 Task: Look for space in Champaign, United States from 24th August, 2023 to 10th September, 2023 for 6 adults, 2 children in price range Rs.12000 to Rs.15000. Place can be entire place or shared room with 6 bedrooms having 6 beds and 6 bathrooms. Property type can be house, flat, guest house. Amenities needed are: wifi, TV, free parkinig on premises, gym, breakfast. Booking option can be shelf check-in. Required host language is English.
Action: Mouse moved to (436, 86)
Screenshot: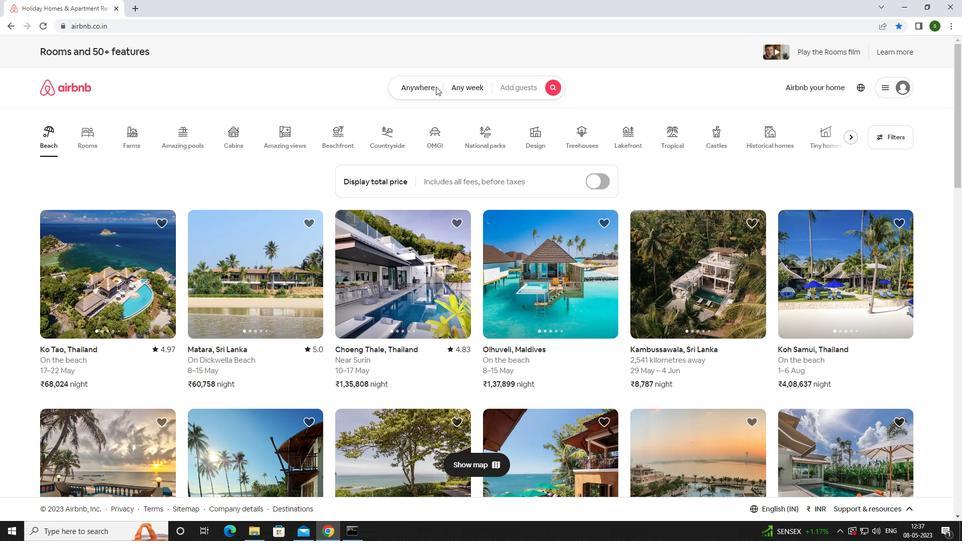 
Action: Mouse pressed left at (436, 86)
Screenshot: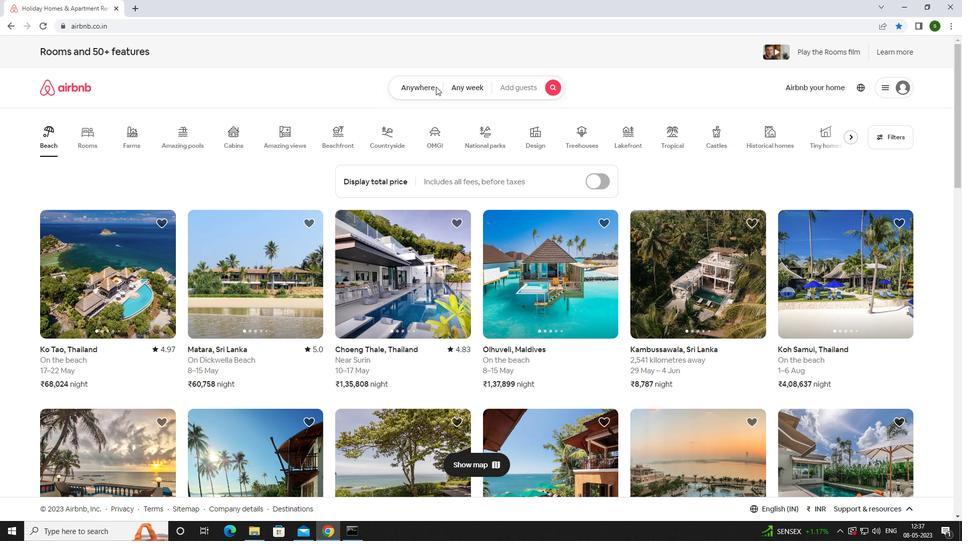 
Action: Mouse moved to (333, 125)
Screenshot: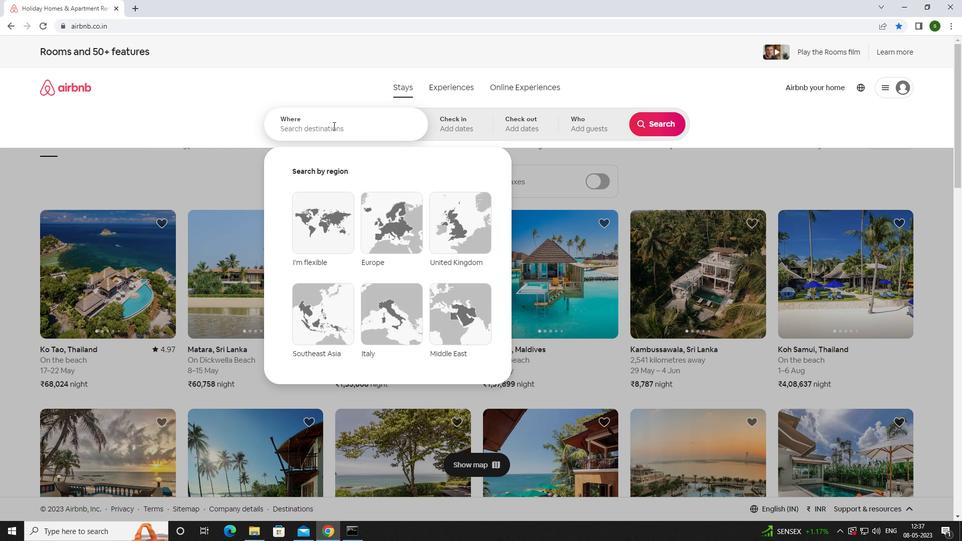 
Action: Mouse pressed left at (333, 125)
Screenshot: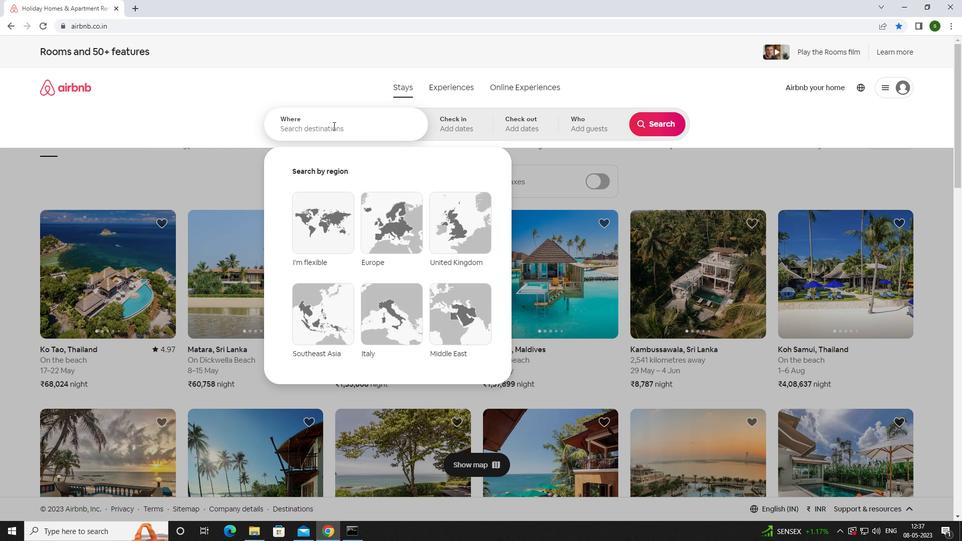 
Action: Key pressed <Key.caps_lock>c<Key.caps_lock>hampaign,<Key.space><Key.caps_lock>u<Key.caps_lock>nited<Key.space><Key.caps_lock>s<Key.caps_lock>tates<Key.enter>
Screenshot: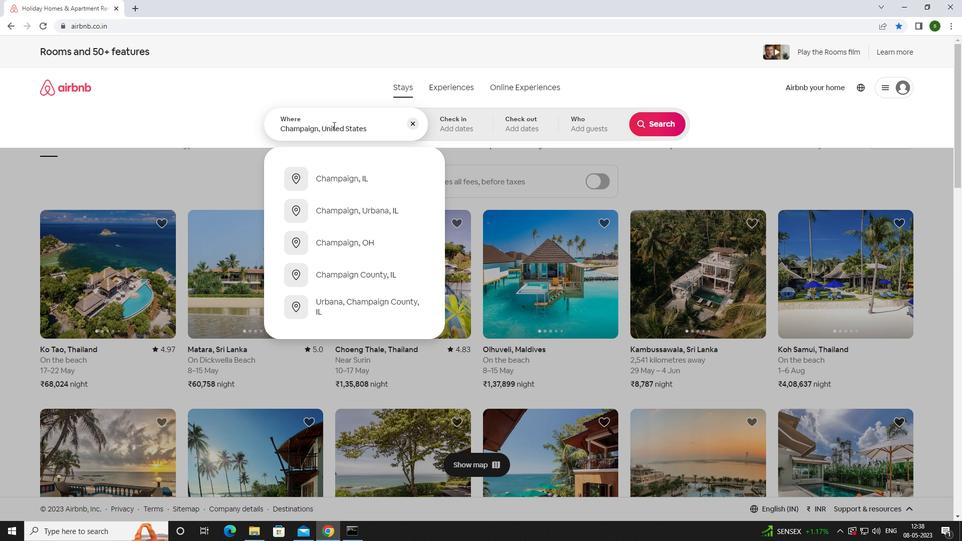 
Action: Mouse moved to (652, 206)
Screenshot: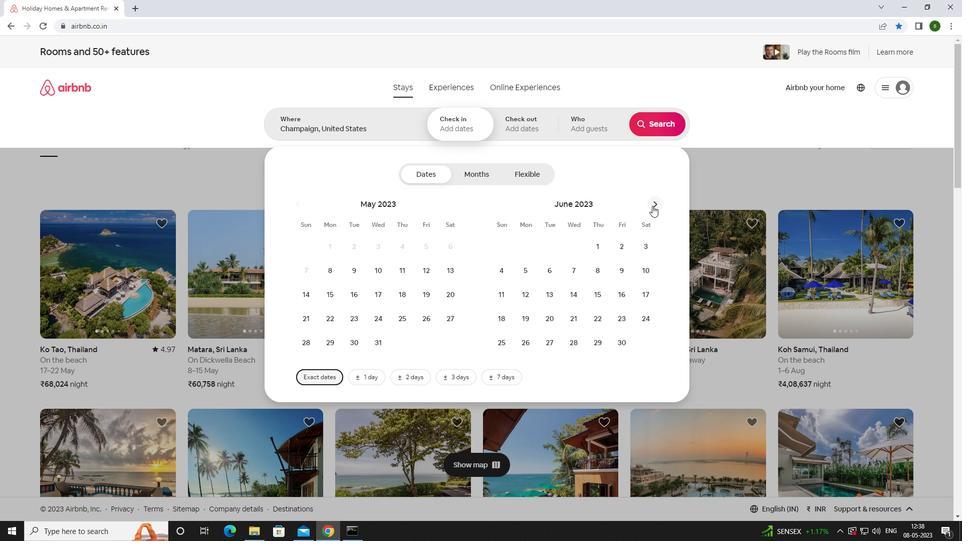 
Action: Mouse pressed left at (652, 206)
Screenshot: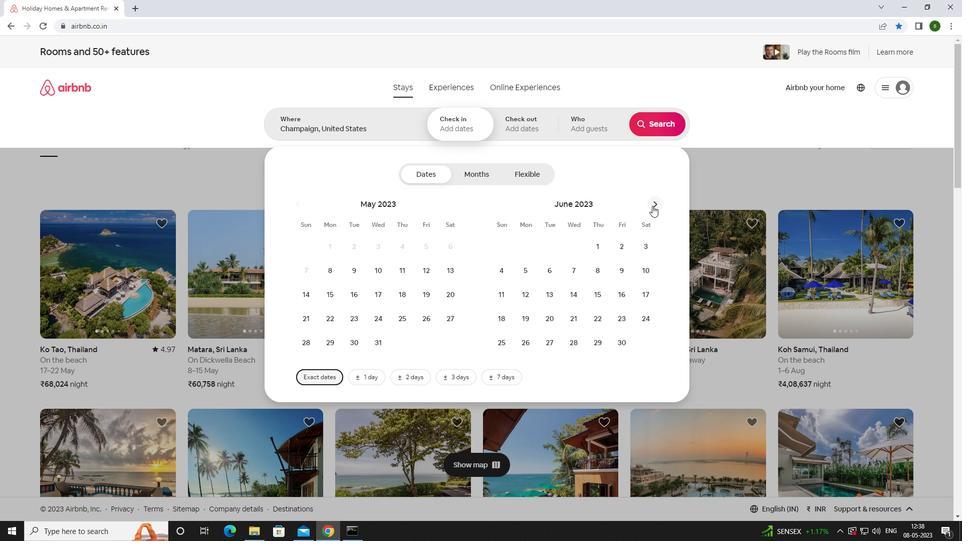 
Action: Mouse pressed left at (652, 206)
Screenshot: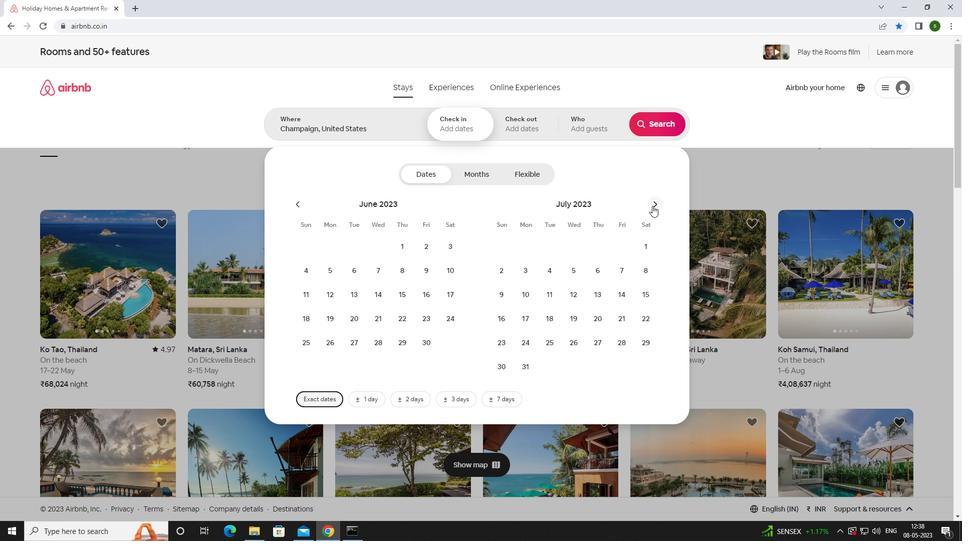 
Action: Mouse moved to (602, 321)
Screenshot: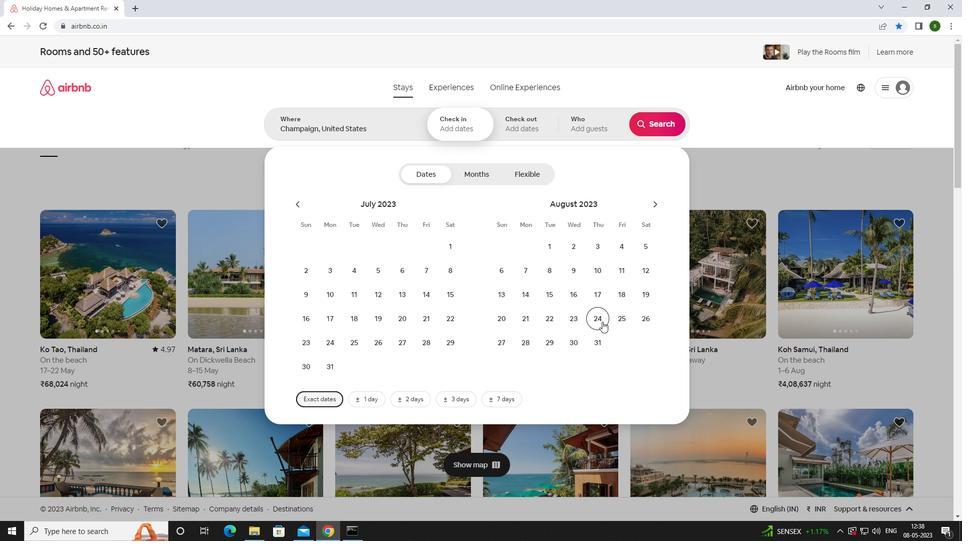 
Action: Mouse pressed left at (602, 321)
Screenshot: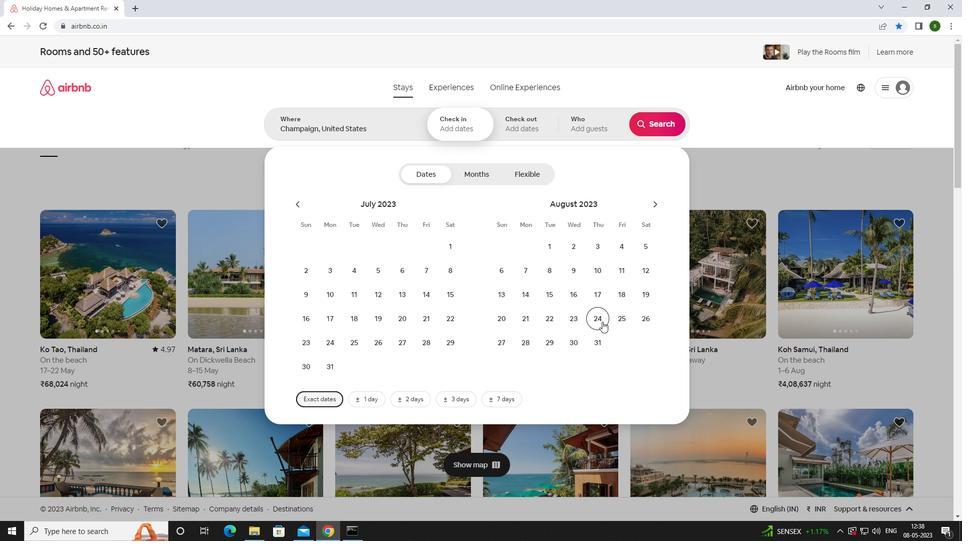 
Action: Mouse moved to (654, 197)
Screenshot: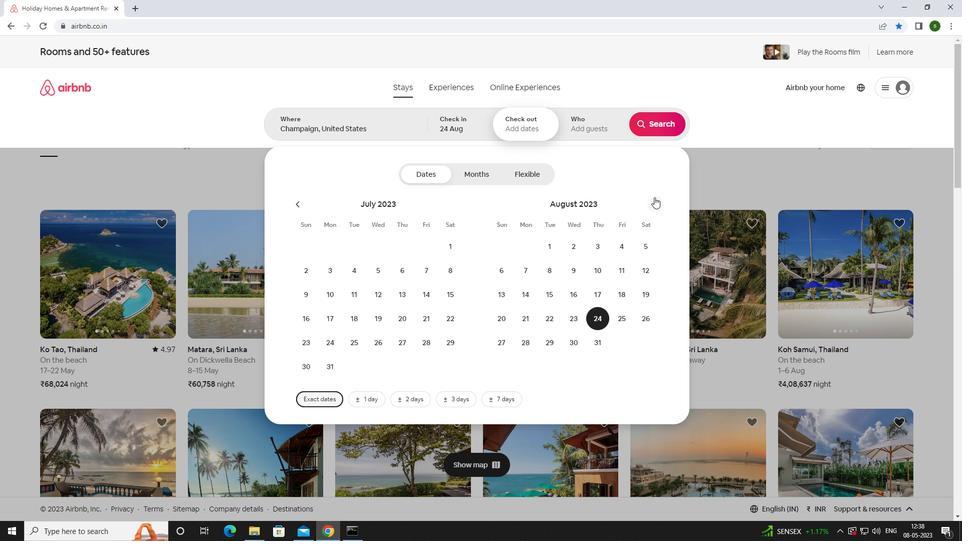 
Action: Mouse pressed left at (654, 197)
Screenshot: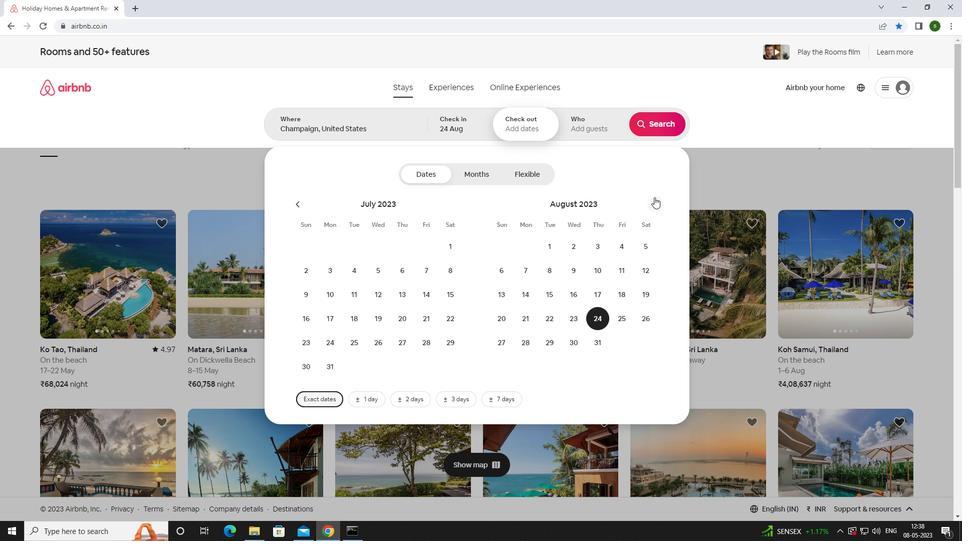 
Action: Mouse moved to (494, 297)
Screenshot: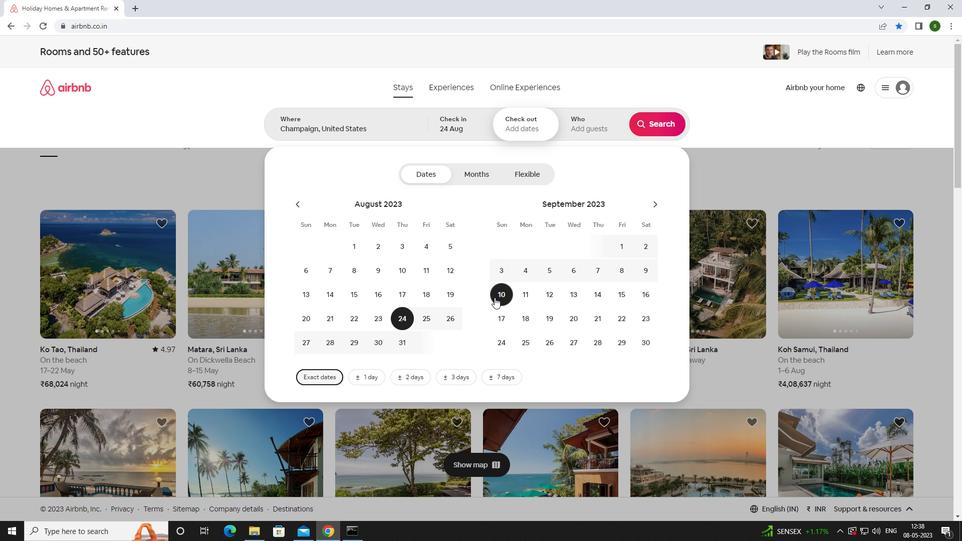 
Action: Mouse pressed left at (494, 297)
Screenshot: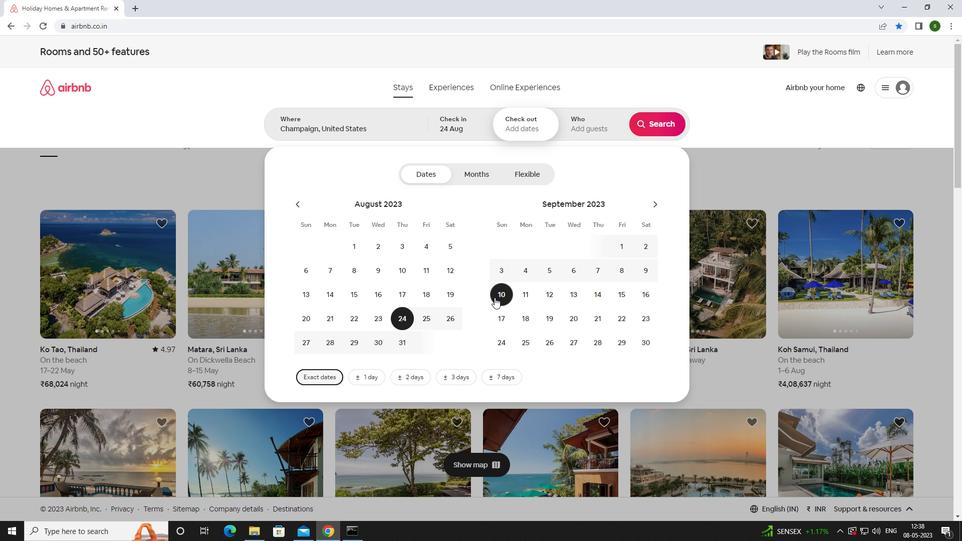 
Action: Mouse moved to (587, 133)
Screenshot: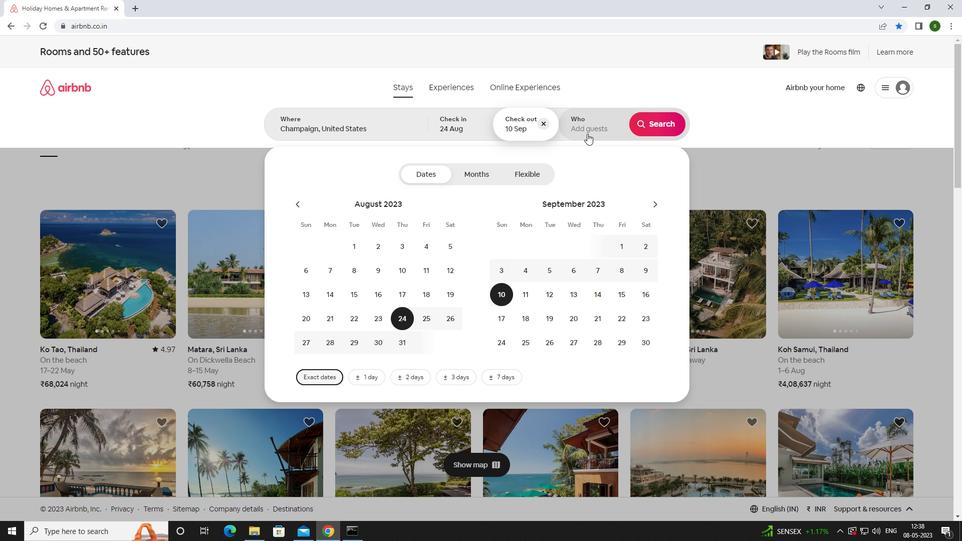 
Action: Mouse pressed left at (587, 133)
Screenshot: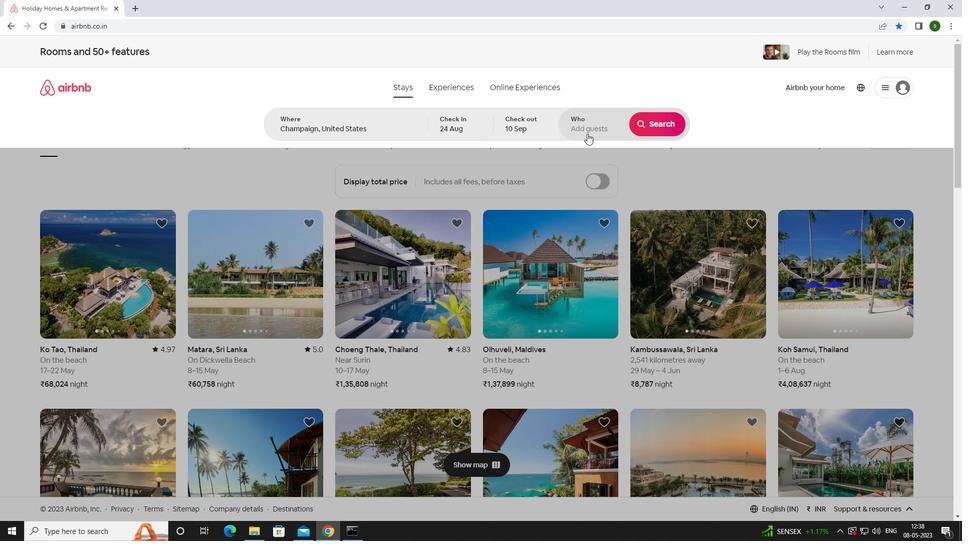 
Action: Mouse moved to (660, 175)
Screenshot: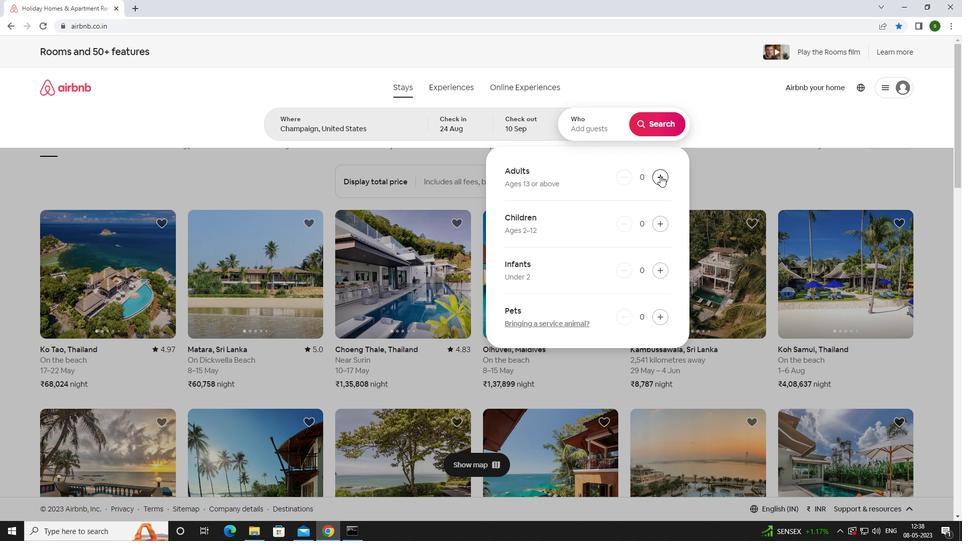 
Action: Mouse pressed left at (660, 175)
Screenshot: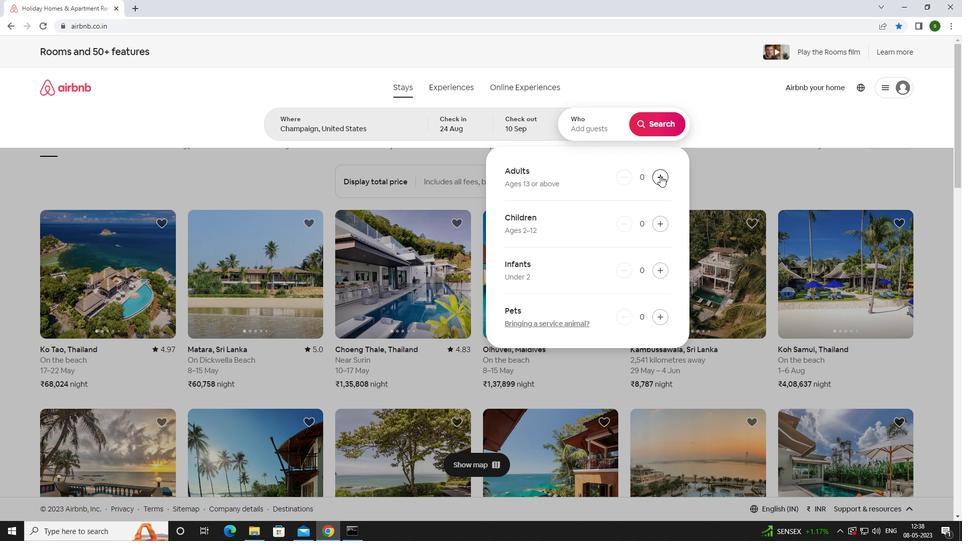 
Action: Mouse pressed left at (660, 175)
Screenshot: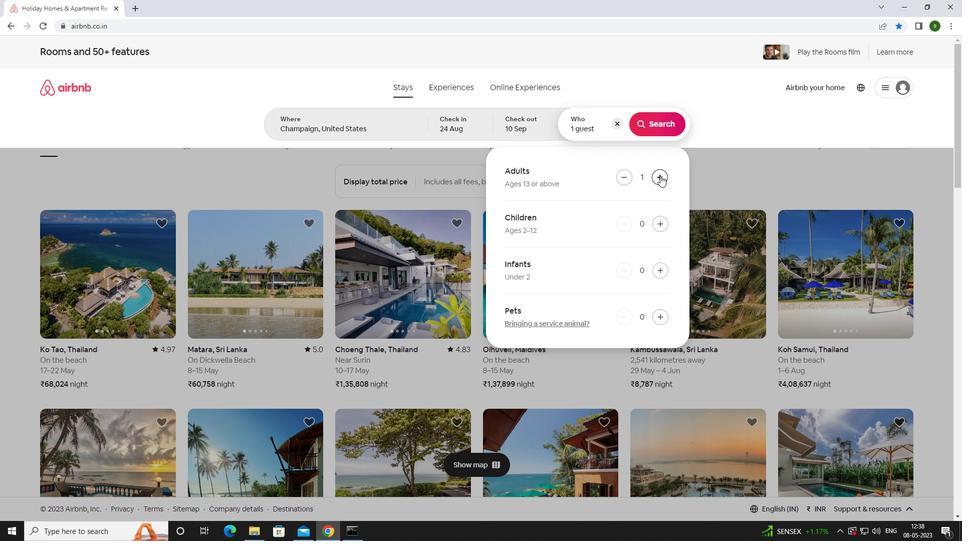 
Action: Mouse pressed left at (660, 175)
Screenshot: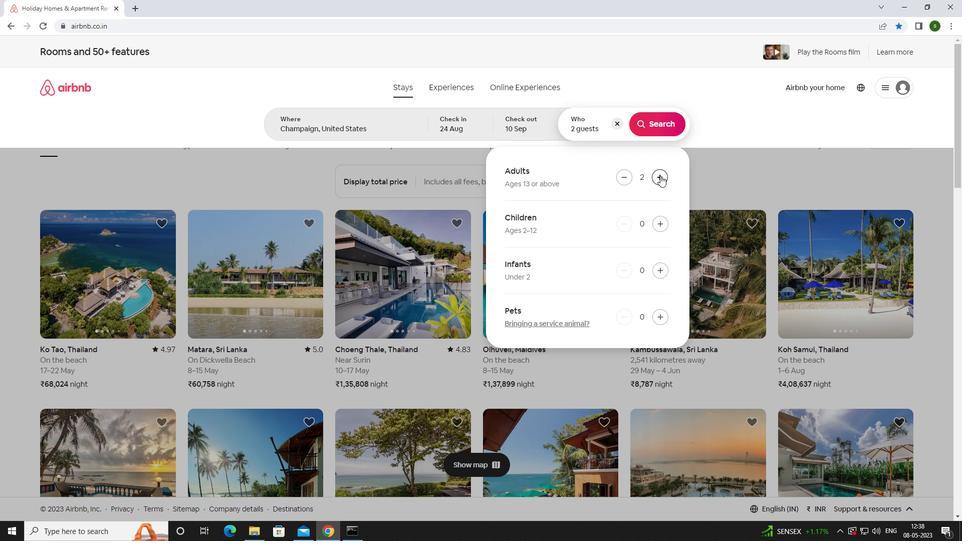 
Action: Mouse pressed left at (660, 175)
Screenshot: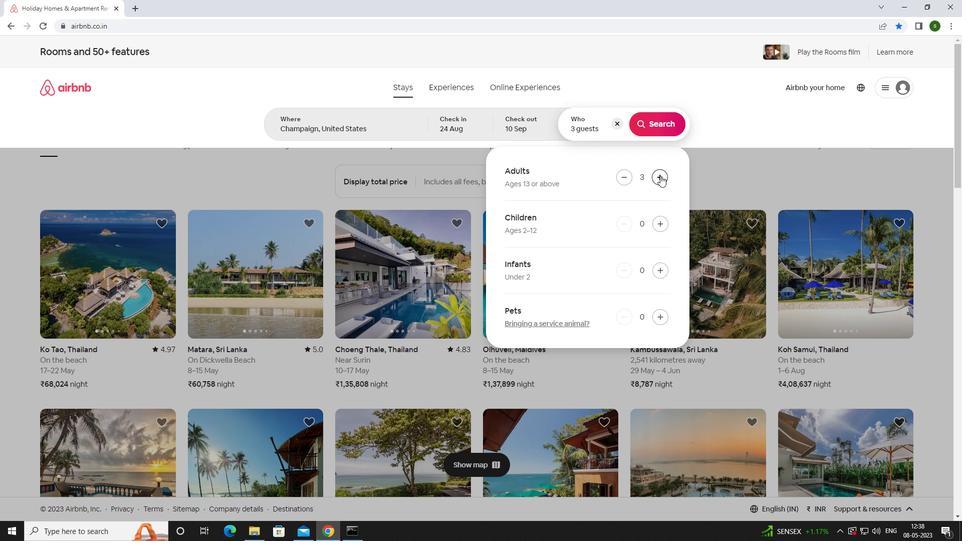 
Action: Mouse pressed left at (660, 175)
Screenshot: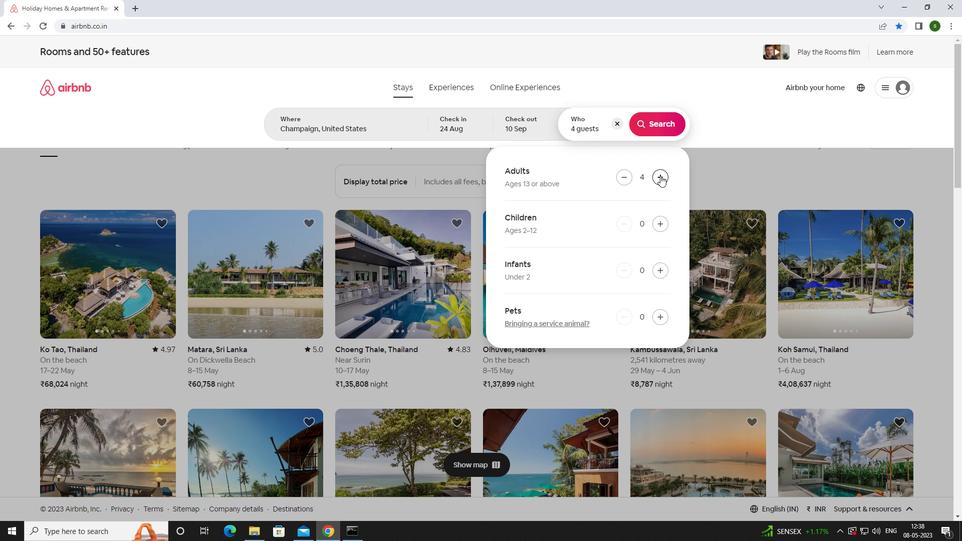 
Action: Mouse pressed left at (660, 175)
Screenshot: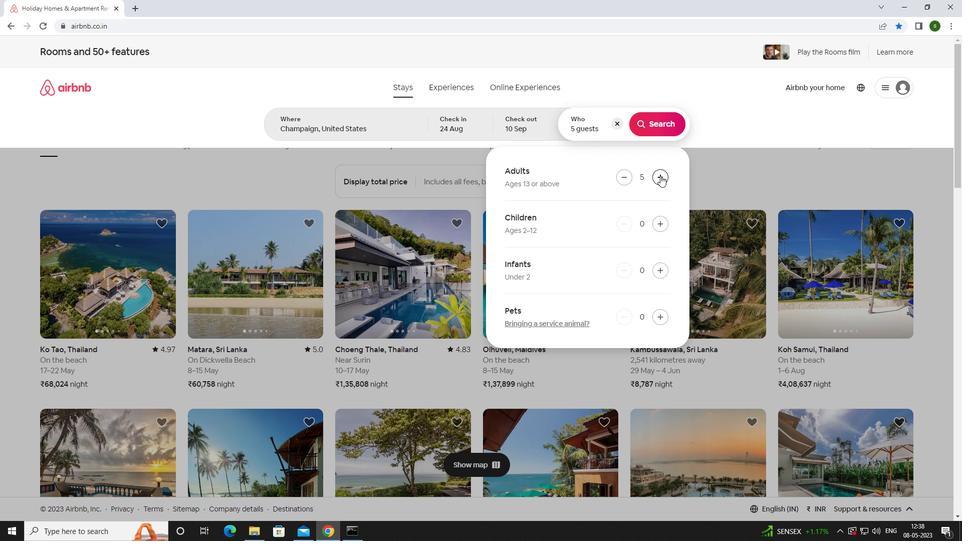 
Action: Mouse moved to (659, 219)
Screenshot: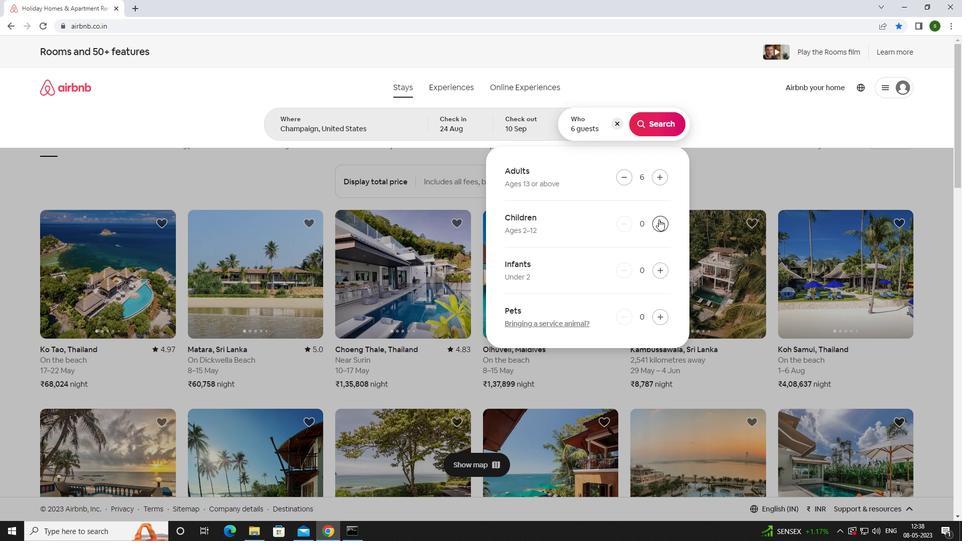 
Action: Mouse pressed left at (659, 219)
Screenshot: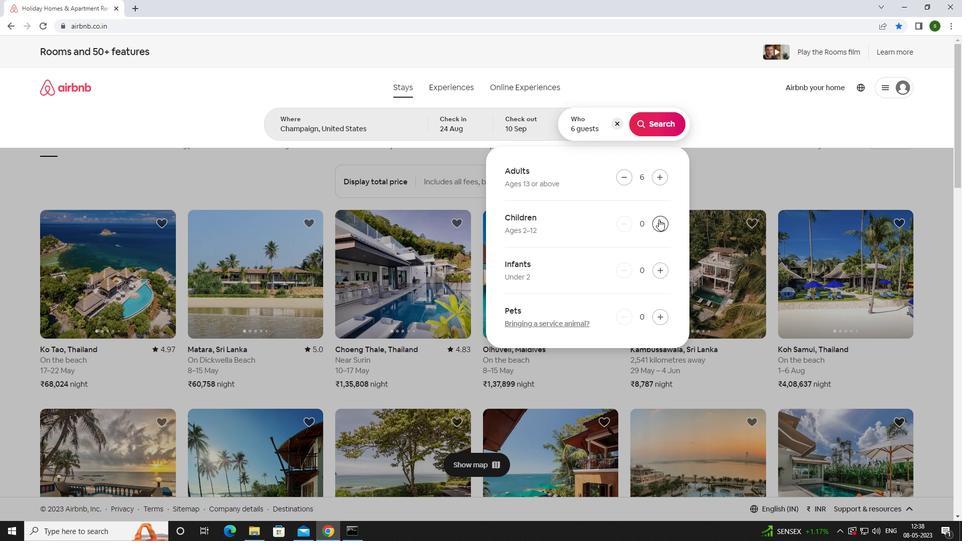 
Action: Mouse pressed left at (659, 219)
Screenshot: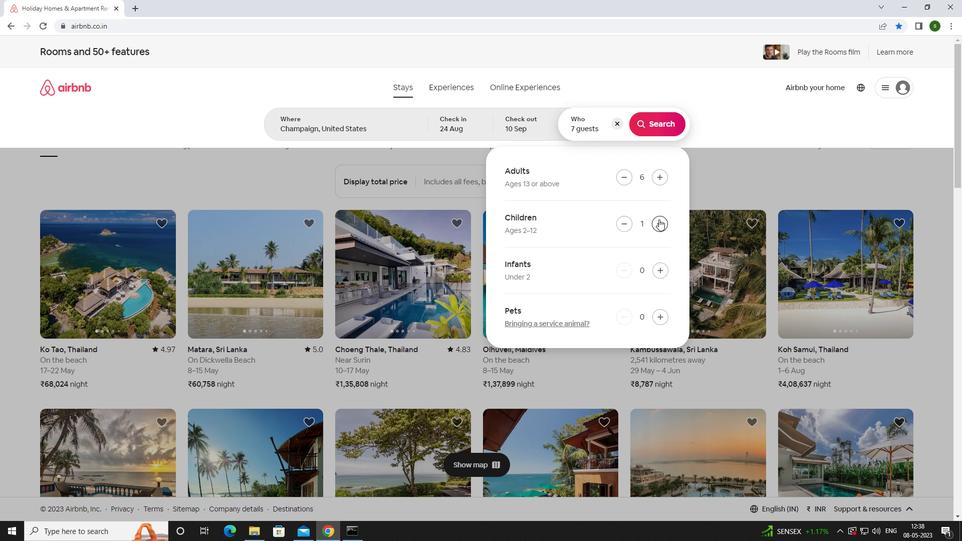 
Action: Mouse moved to (650, 129)
Screenshot: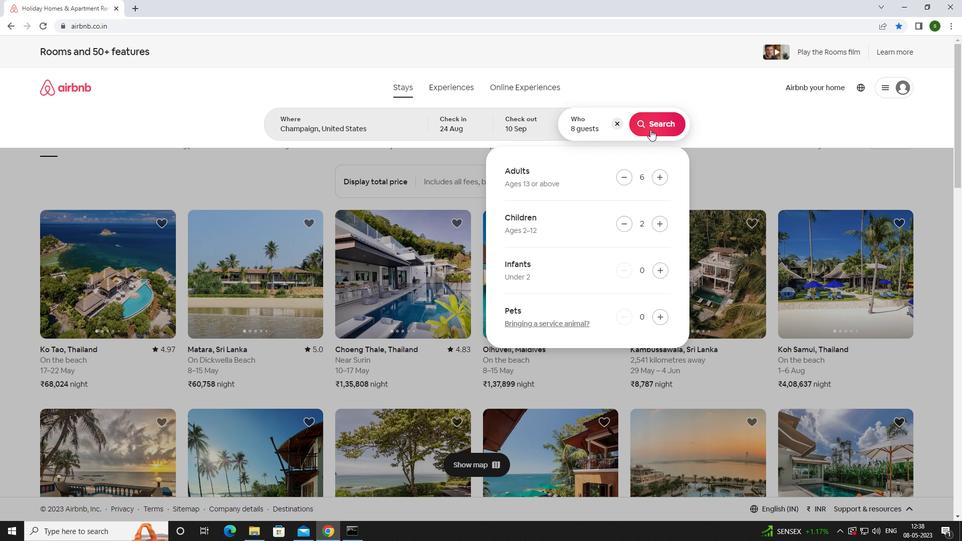 
Action: Mouse pressed left at (650, 129)
Screenshot: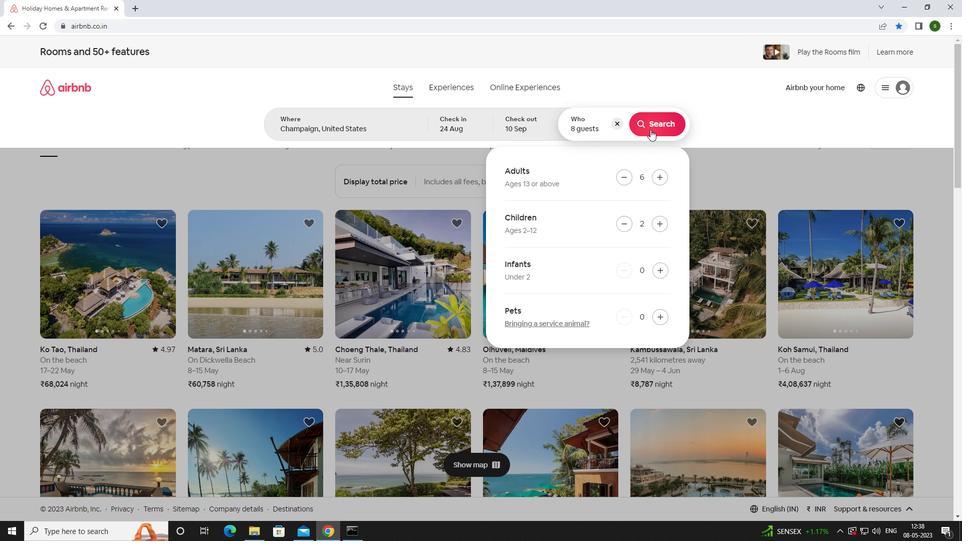 
Action: Mouse moved to (898, 93)
Screenshot: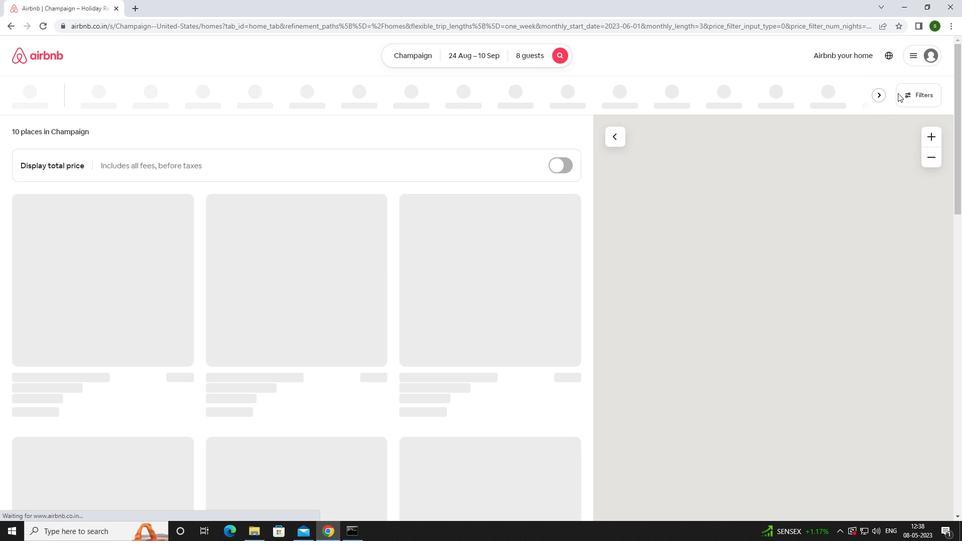 
Action: Mouse pressed left at (898, 93)
Screenshot: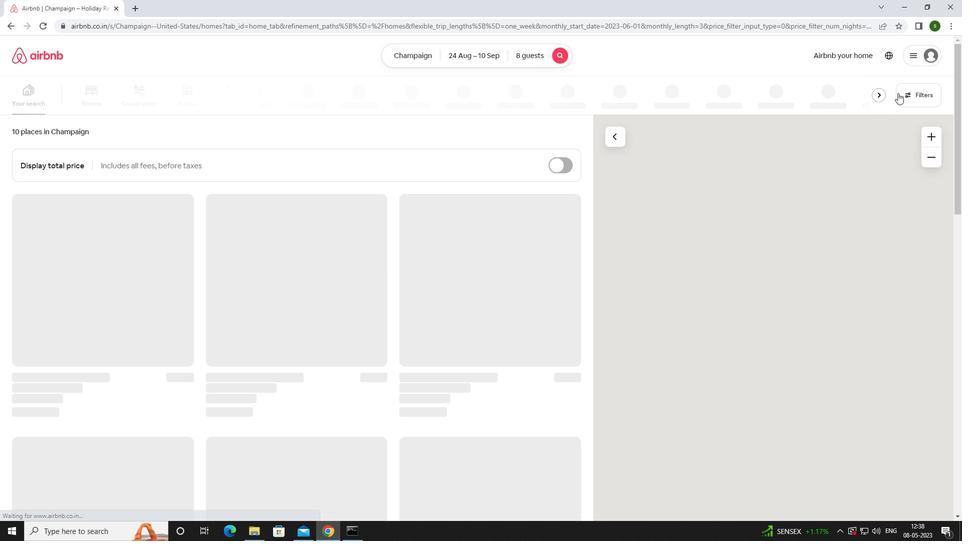 
Action: Mouse moved to (378, 336)
Screenshot: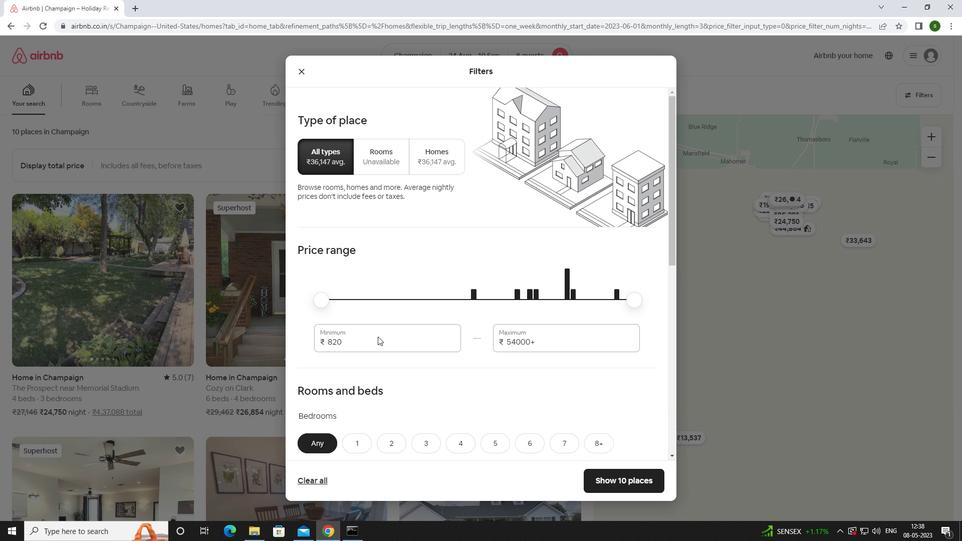 
Action: Mouse pressed left at (378, 336)
Screenshot: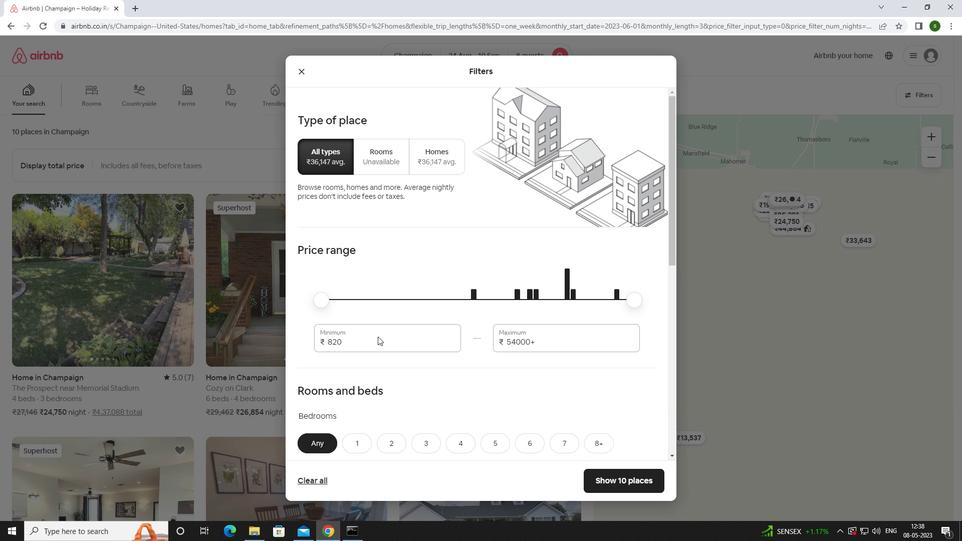 
Action: Mouse moved to (378, 332)
Screenshot: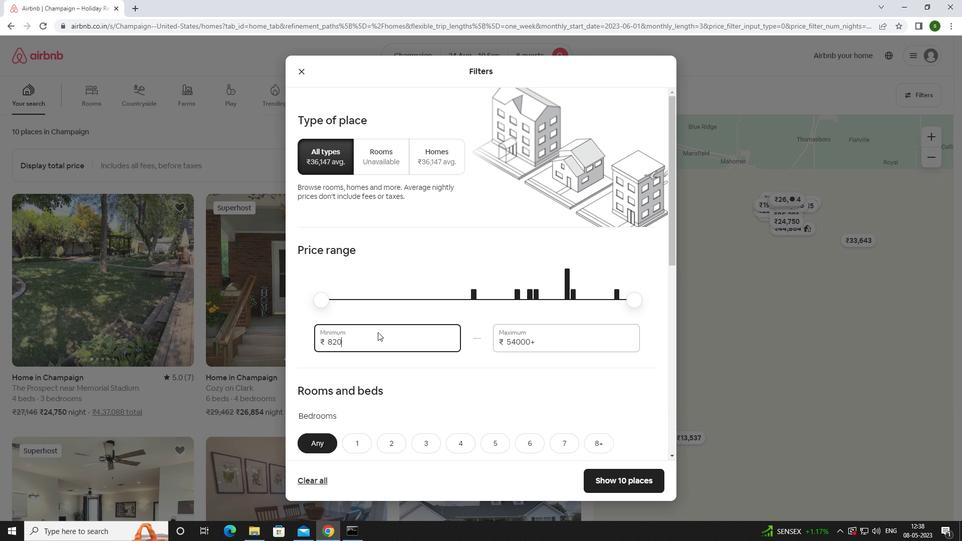 
Action: Key pressed <Key.backspace><Key.backspace><Key.backspace><Key.backspace>12000
Screenshot: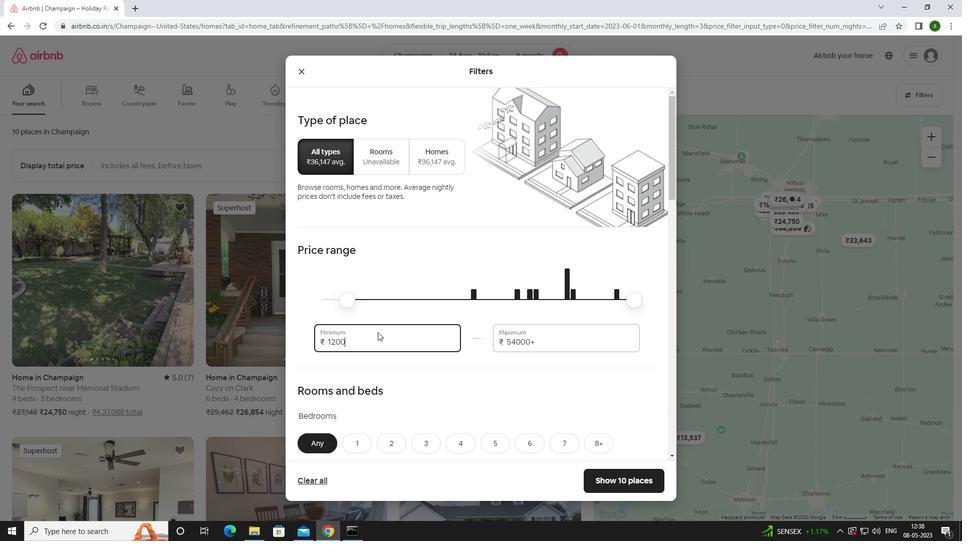 
Action: Mouse moved to (554, 337)
Screenshot: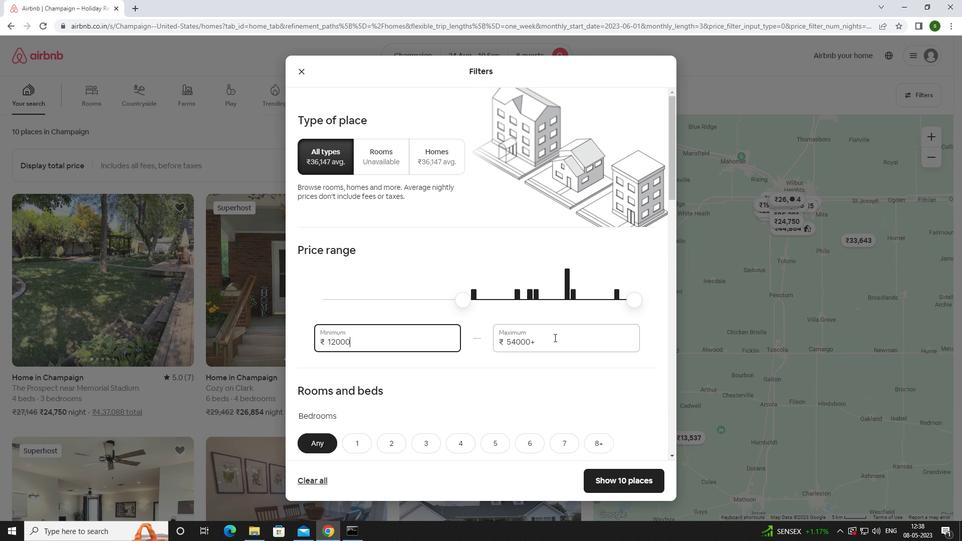 
Action: Mouse pressed left at (554, 337)
Screenshot: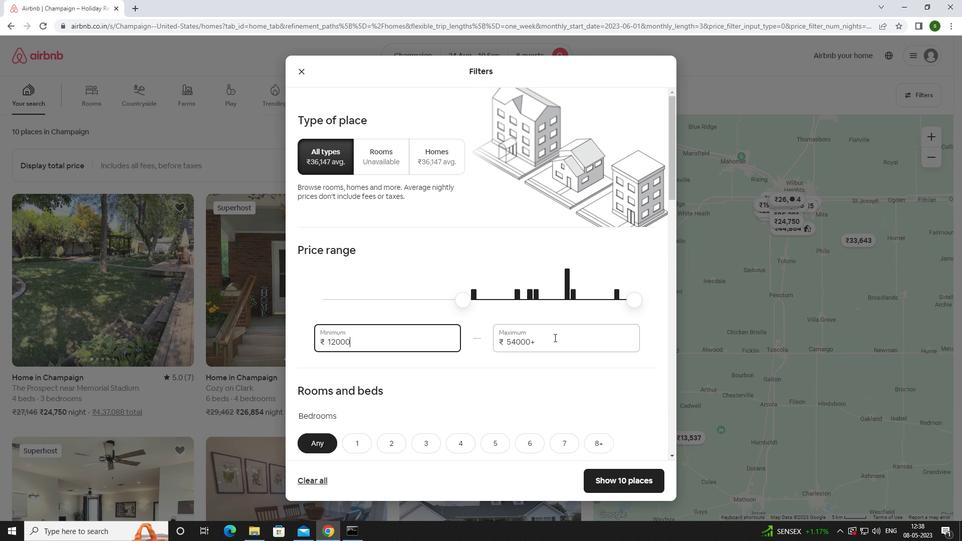 
Action: Mouse moved to (554, 337)
Screenshot: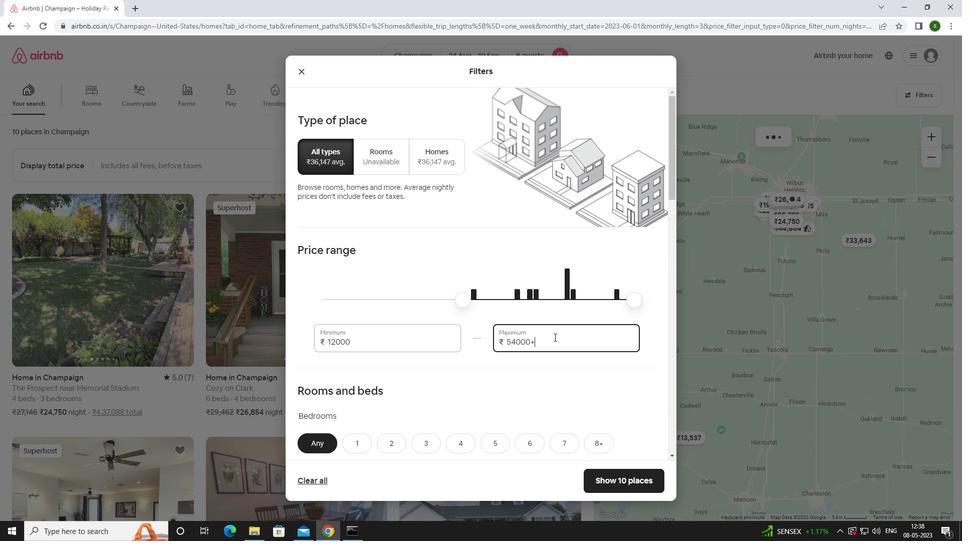 
Action: Key pressed <Key.backspace><Key.backspace><Key.backspace><Key.backspace><Key.backspace><Key.backspace><Key.backspace><Key.backspace><Key.backspace>15000
Screenshot: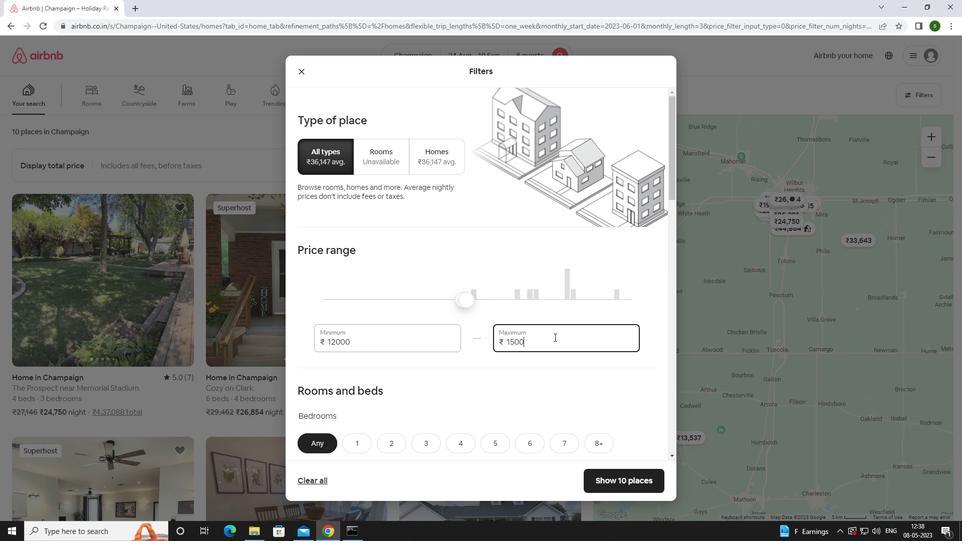 
Action: Mouse moved to (428, 333)
Screenshot: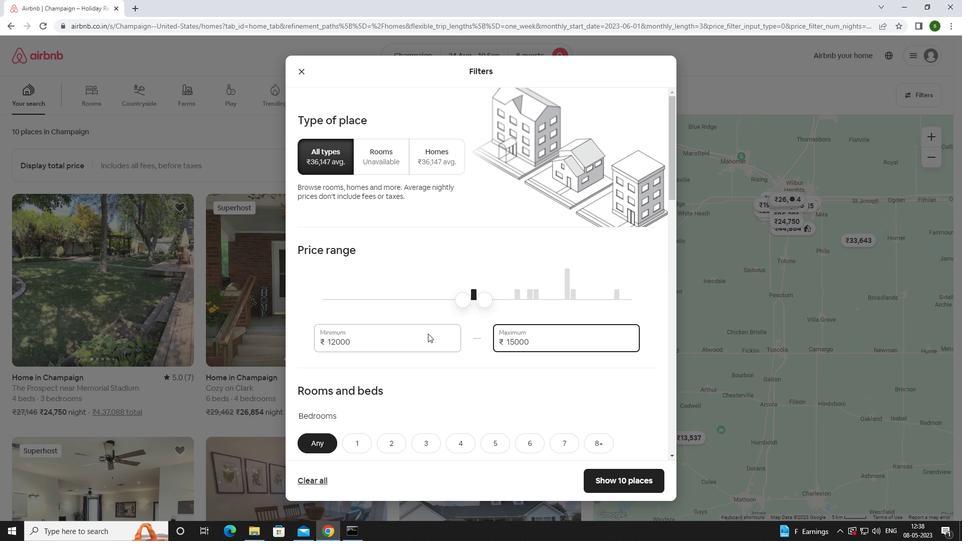 
Action: Mouse scrolled (428, 333) with delta (0, 0)
Screenshot: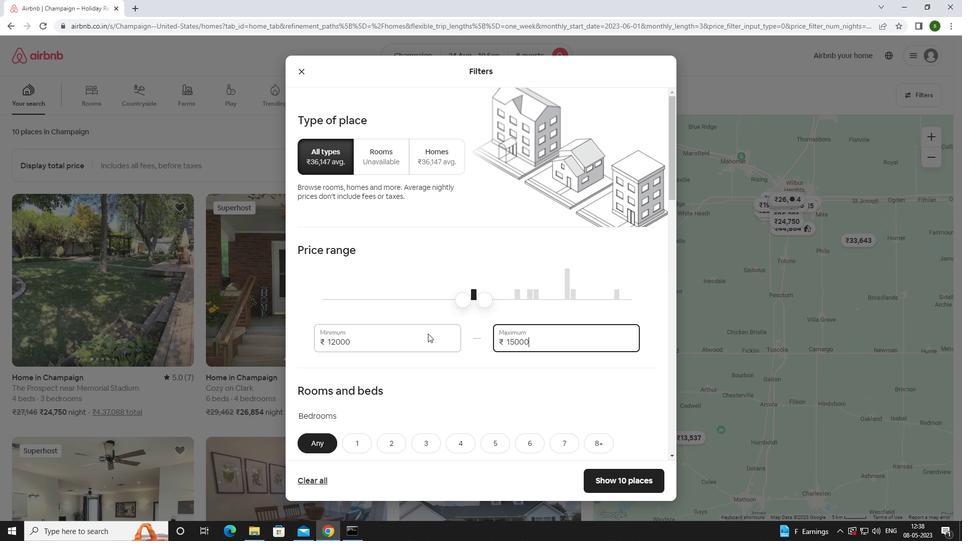 
Action: Mouse scrolled (428, 333) with delta (0, 0)
Screenshot: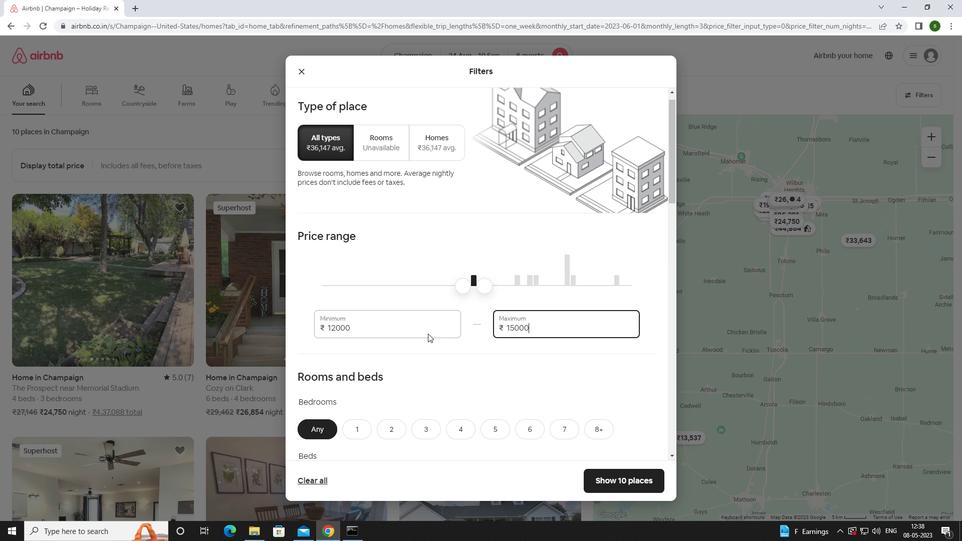 
Action: Mouse scrolled (428, 333) with delta (0, 0)
Screenshot: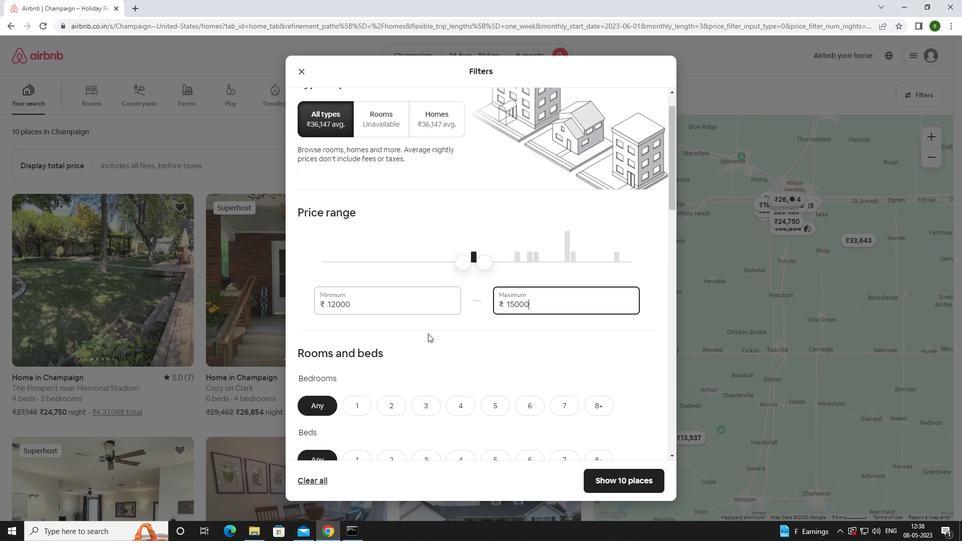 
Action: Mouse scrolled (428, 333) with delta (0, 0)
Screenshot: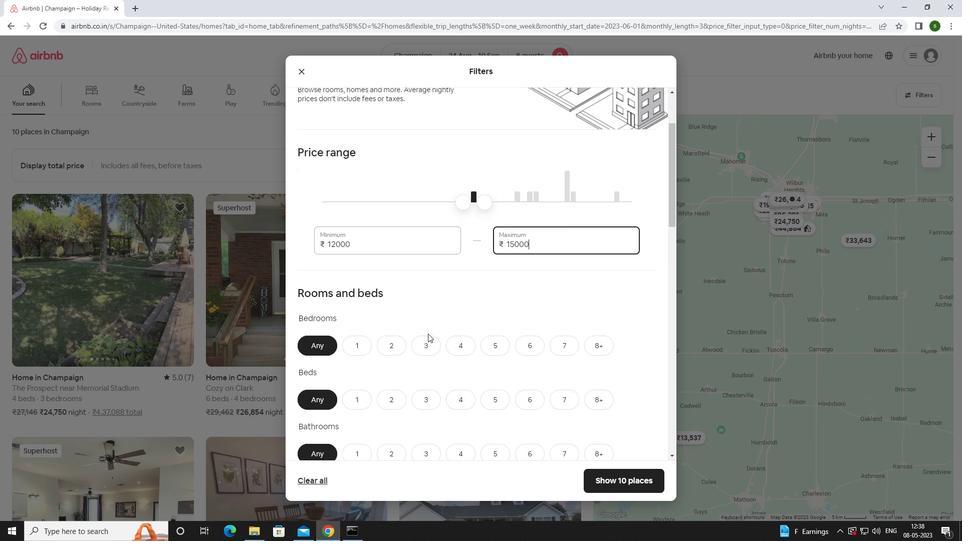 
Action: Mouse moved to (525, 248)
Screenshot: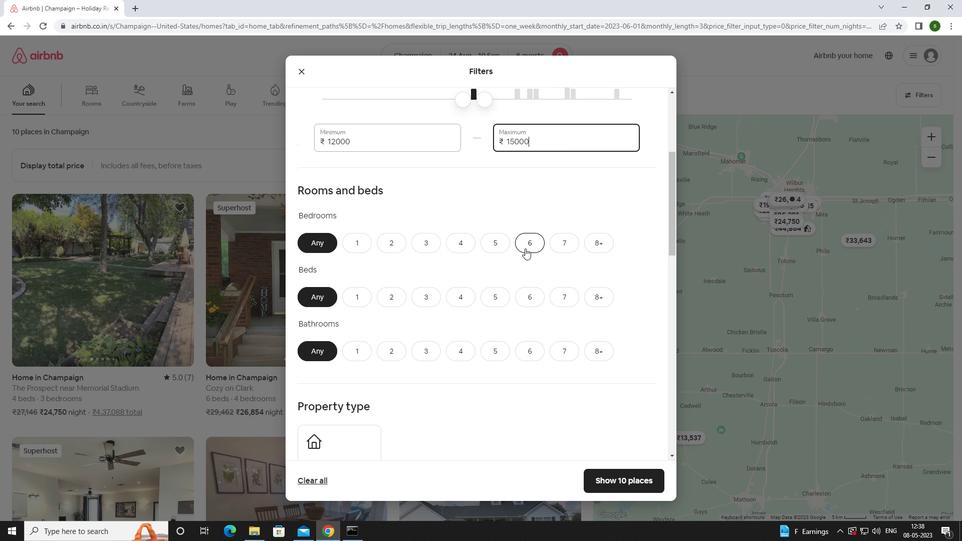 
Action: Mouse pressed left at (525, 248)
Screenshot: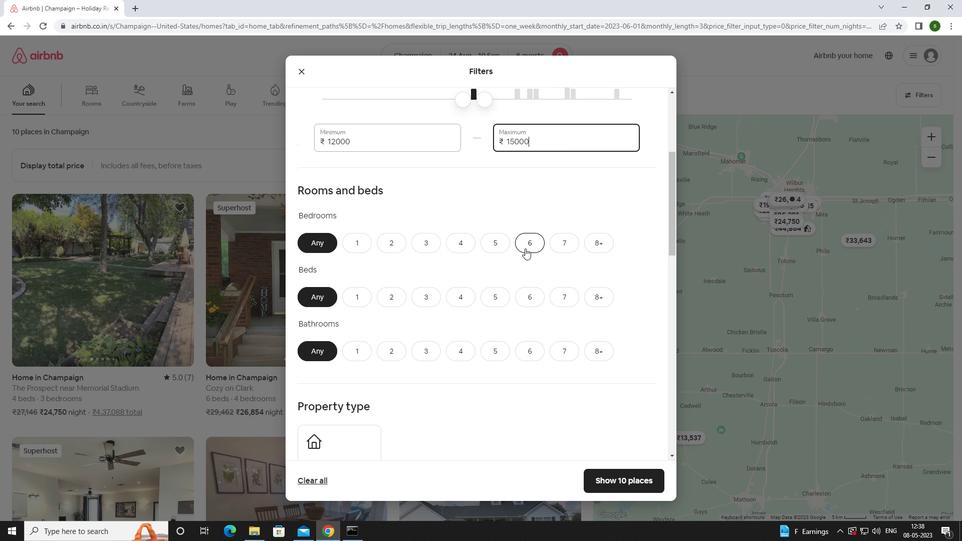 
Action: Mouse moved to (522, 294)
Screenshot: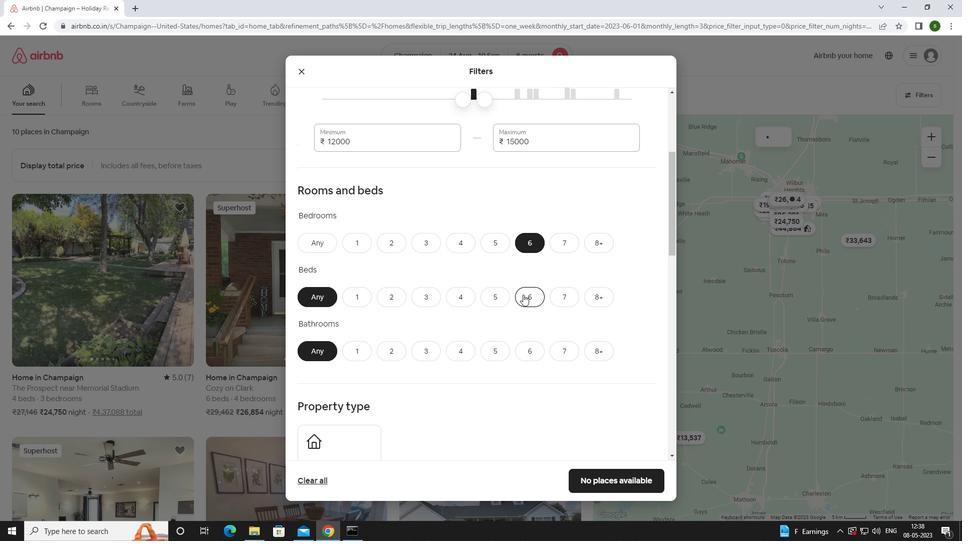 
Action: Mouse pressed left at (522, 294)
Screenshot: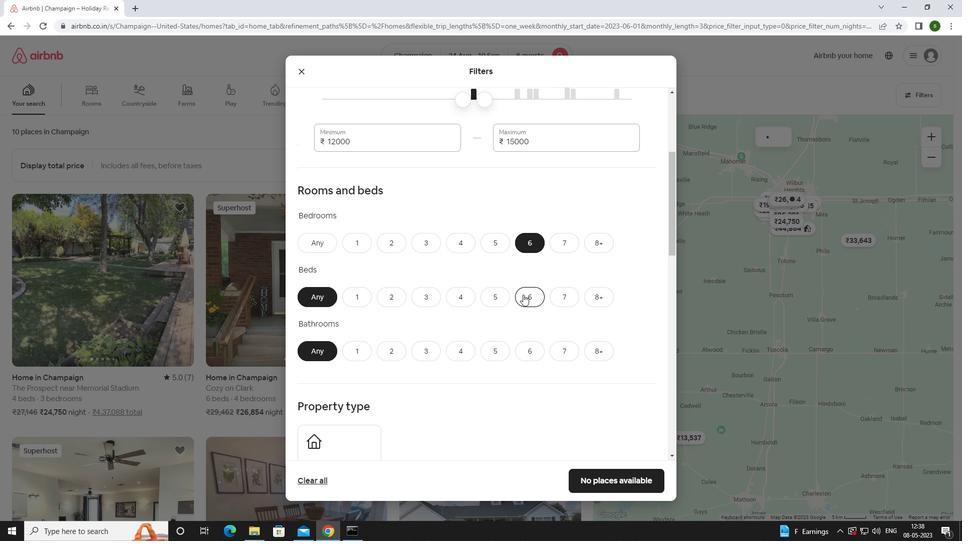 
Action: Mouse moved to (529, 347)
Screenshot: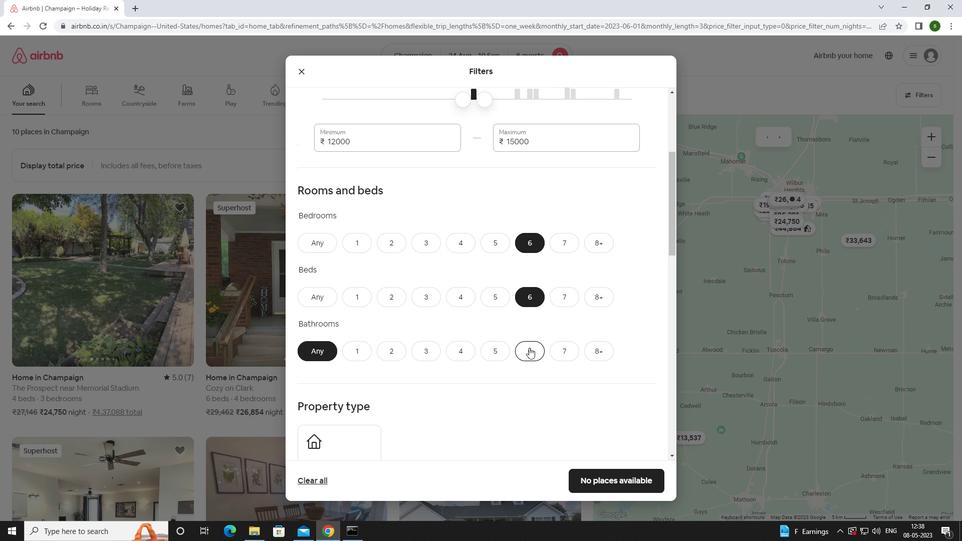 
Action: Mouse pressed left at (529, 347)
Screenshot: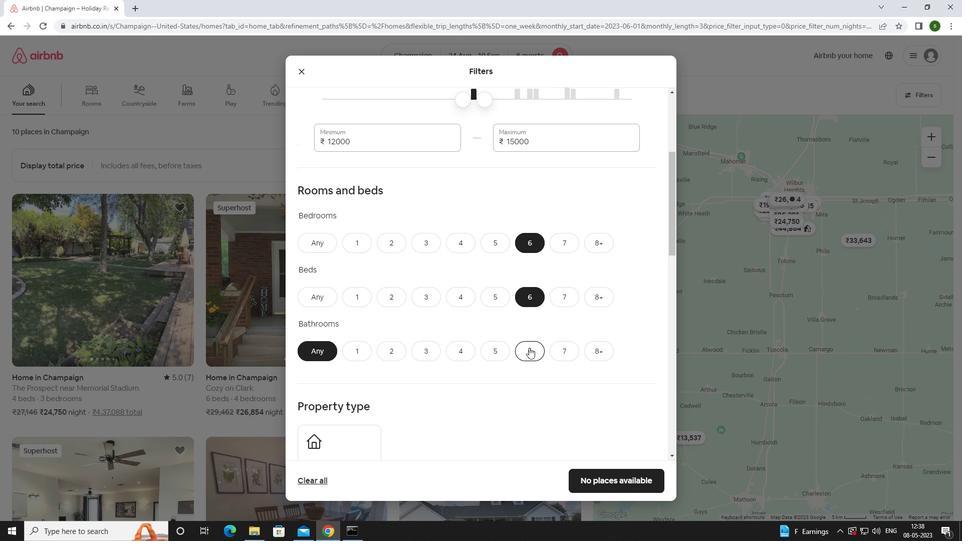 
Action: Mouse scrolled (529, 347) with delta (0, 0)
Screenshot: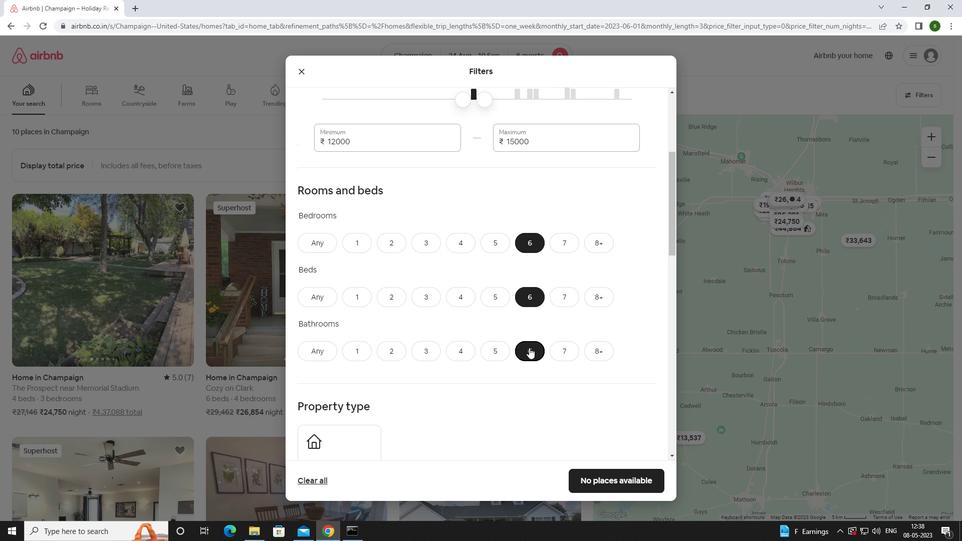 
Action: Mouse scrolled (529, 347) with delta (0, 0)
Screenshot: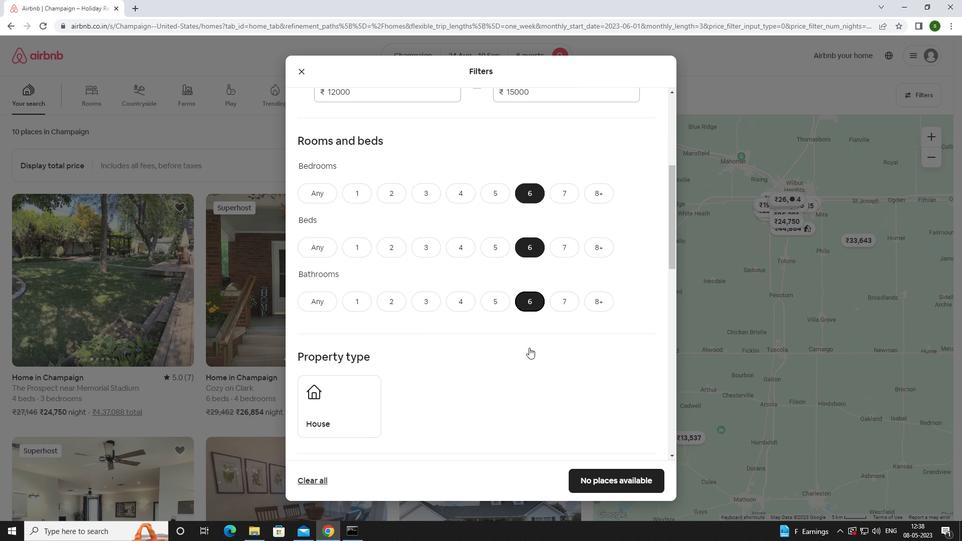 
Action: Mouse scrolled (529, 347) with delta (0, 0)
Screenshot: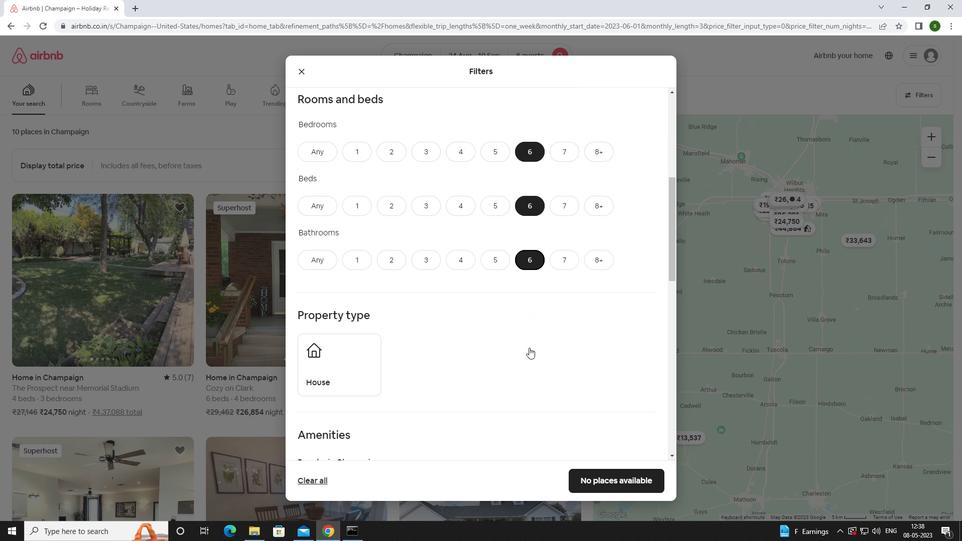 
Action: Mouse moved to (342, 307)
Screenshot: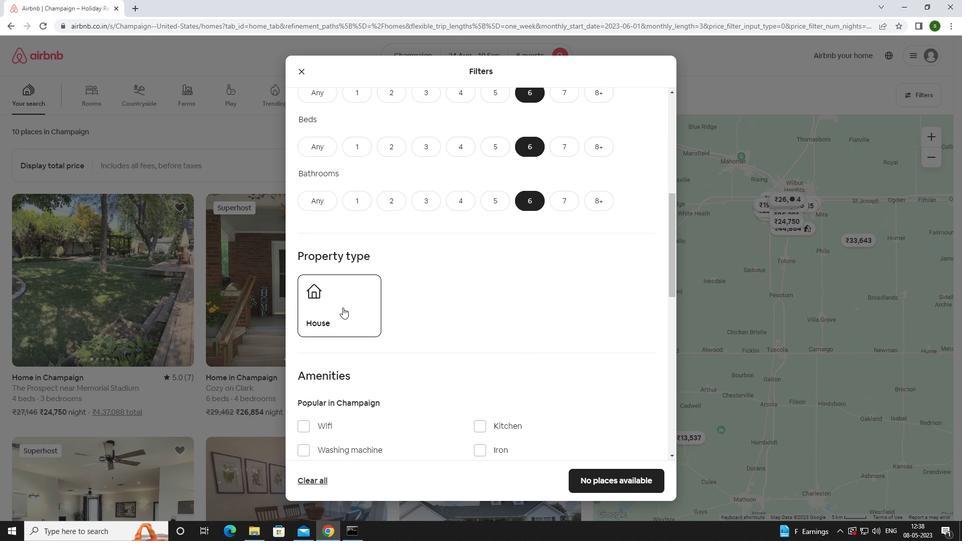 
Action: Mouse pressed left at (342, 307)
Screenshot: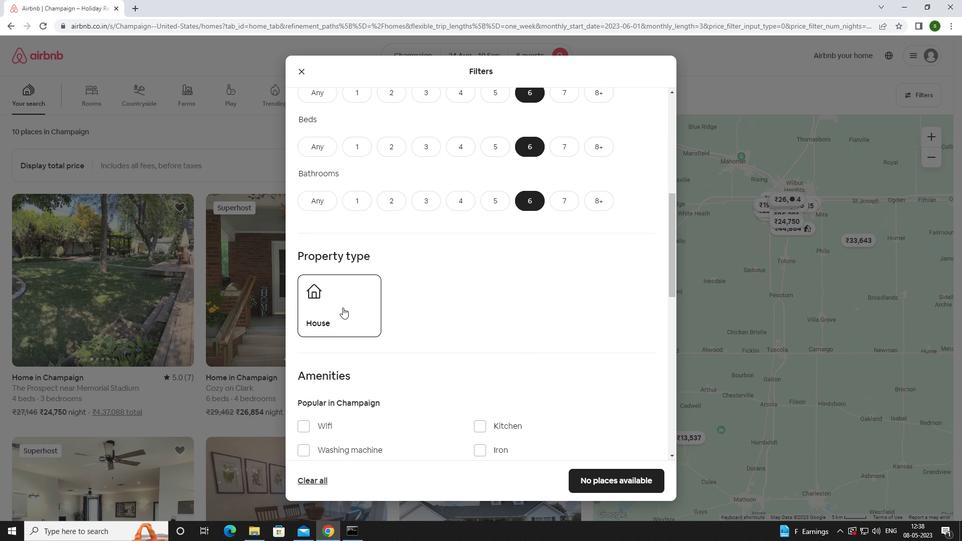 
Action: Mouse moved to (424, 318)
Screenshot: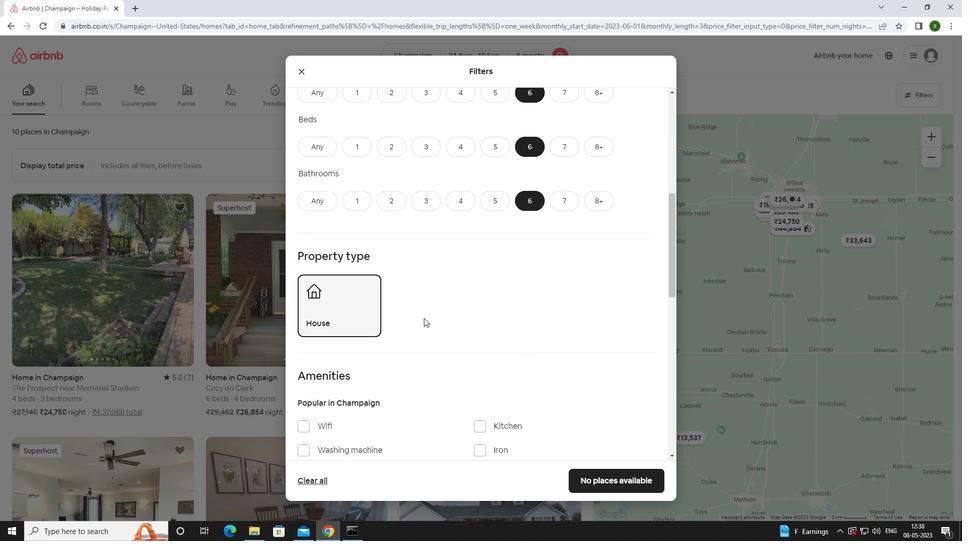 
Action: Mouse scrolled (424, 317) with delta (0, 0)
Screenshot: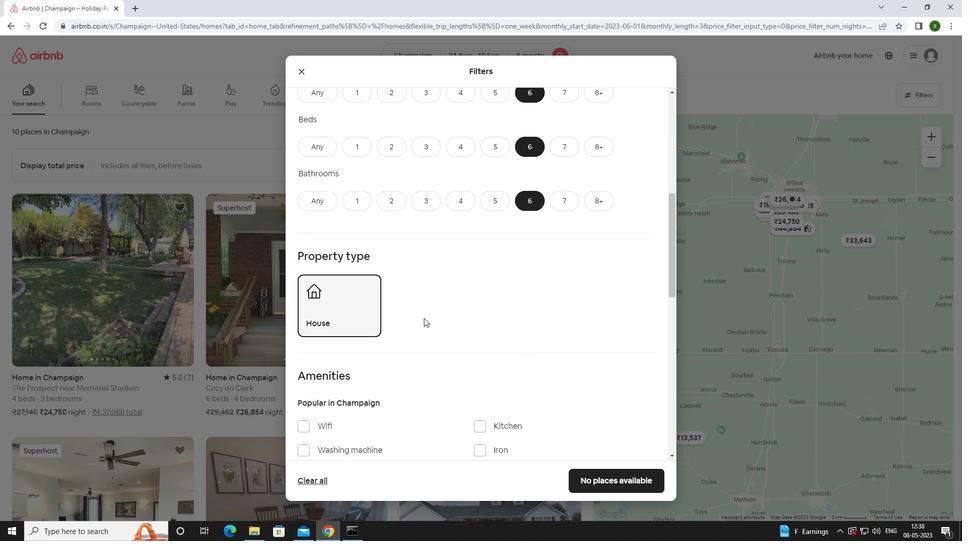 
Action: Mouse scrolled (424, 317) with delta (0, 0)
Screenshot: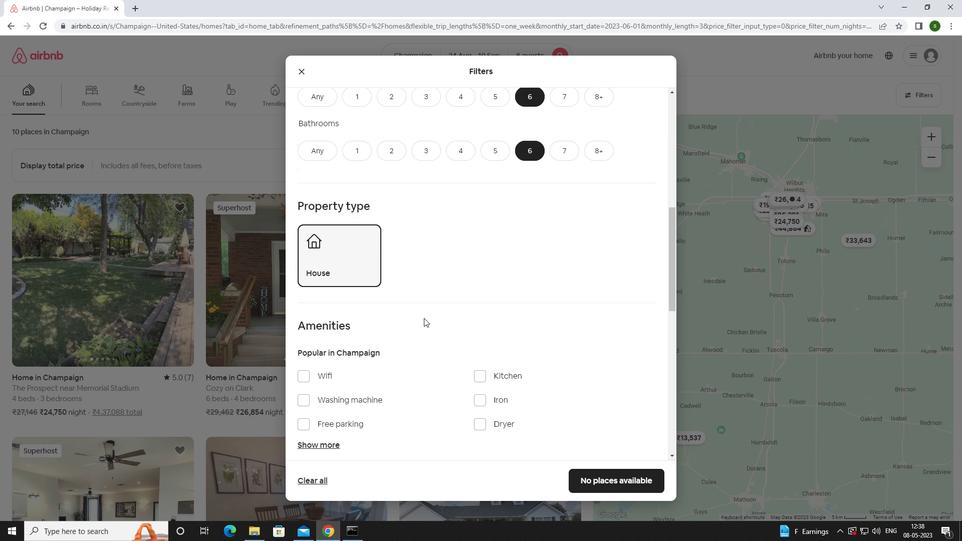 
Action: Mouse scrolled (424, 317) with delta (0, 0)
Screenshot: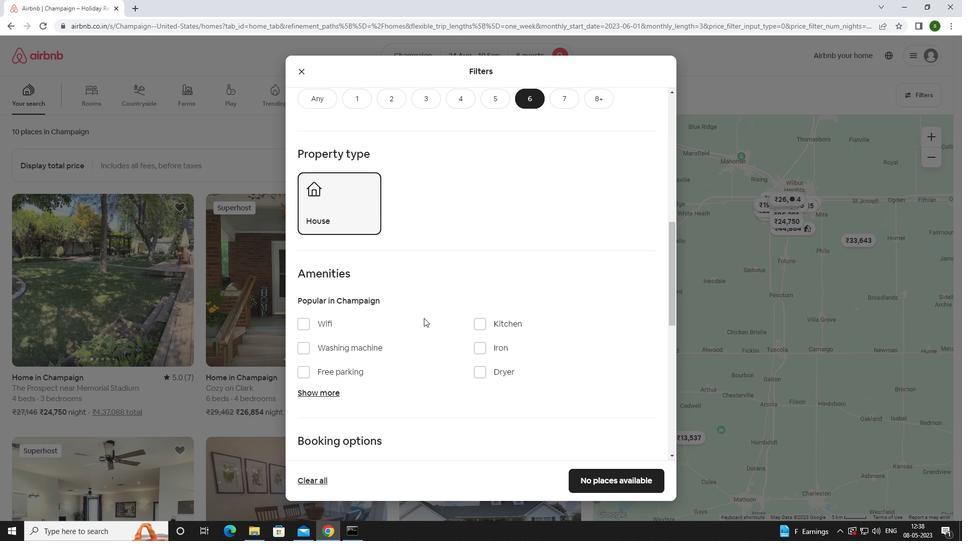 
Action: Mouse moved to (321, 277)
Screenshot: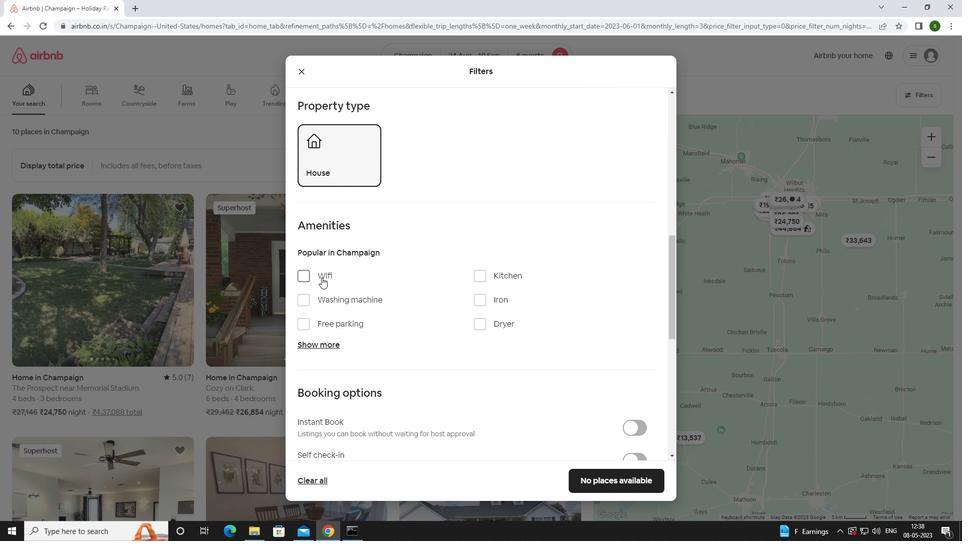 
Action: Mouse pressed left at (321, 277)
Screenshot: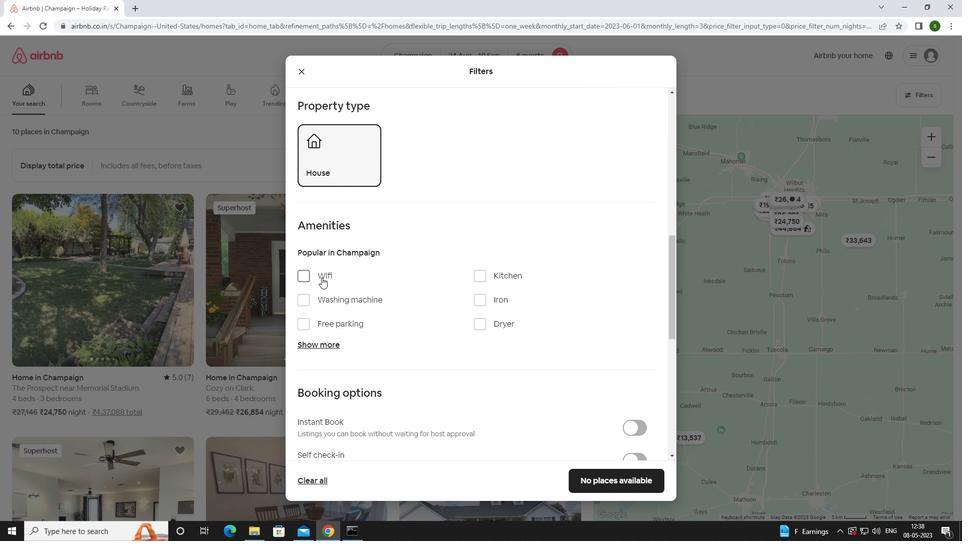 
Action: Mouse moved to (327, 322)
Screenshot: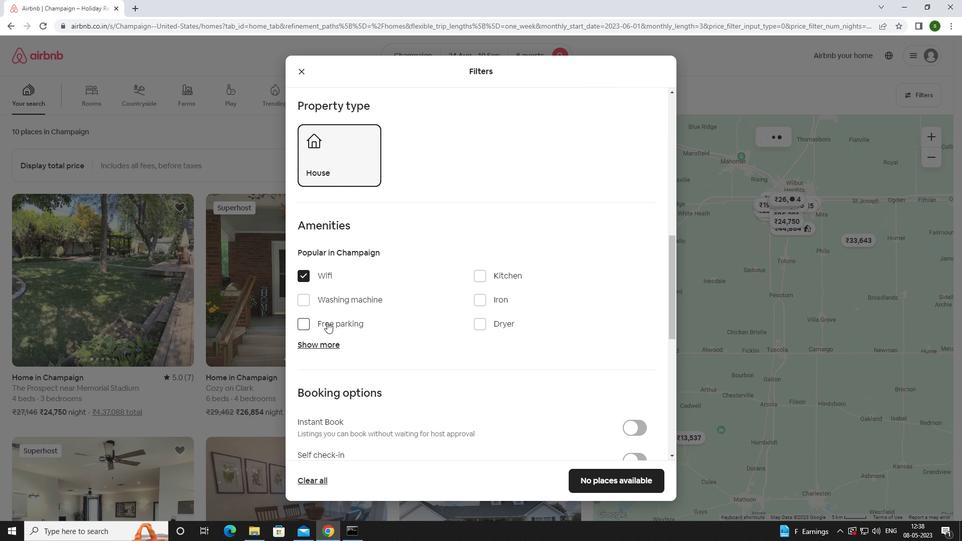 
Action: Mouse pressed left at (327, 322)
Screenshot: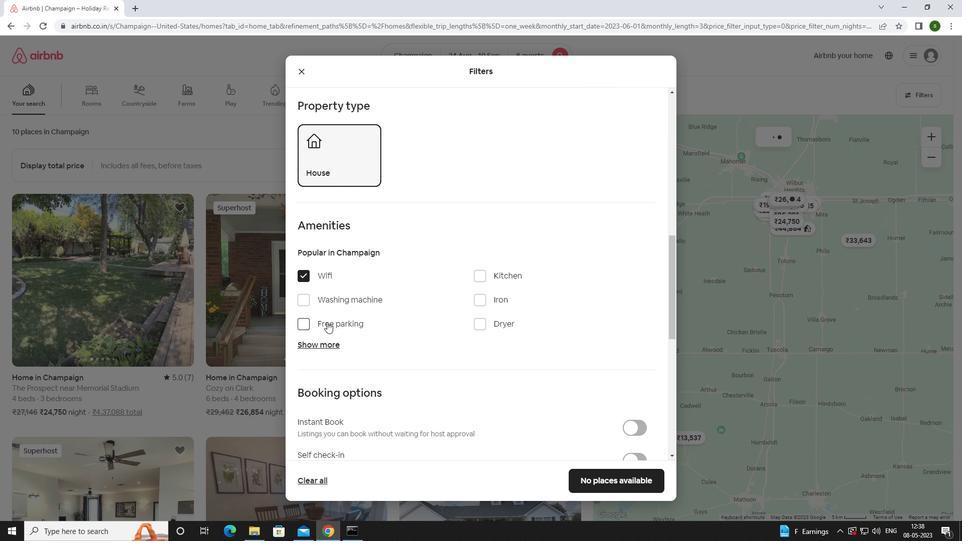 
Action: Mouse moved to (320, 343)
Screenshot: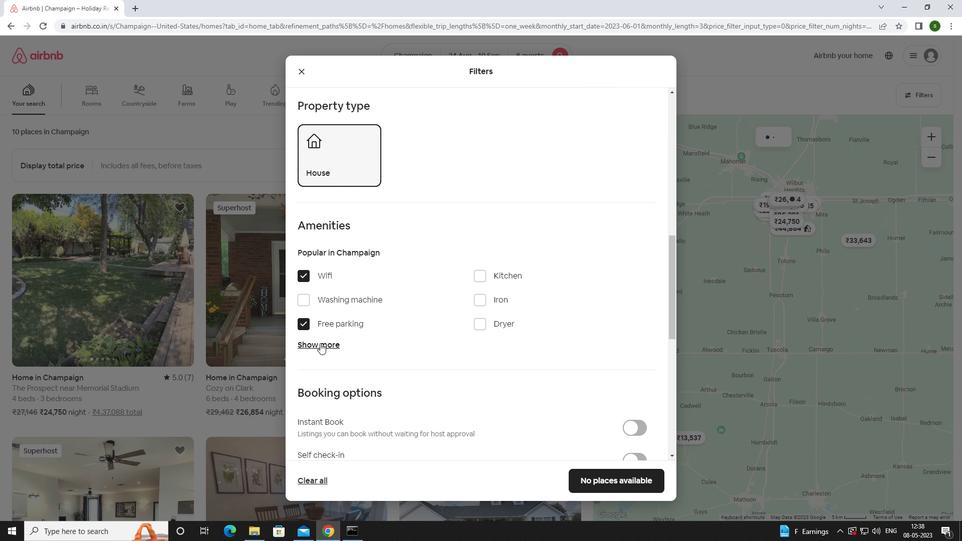 
Action: Mouse pressed left at (320, 343)
Screenshot: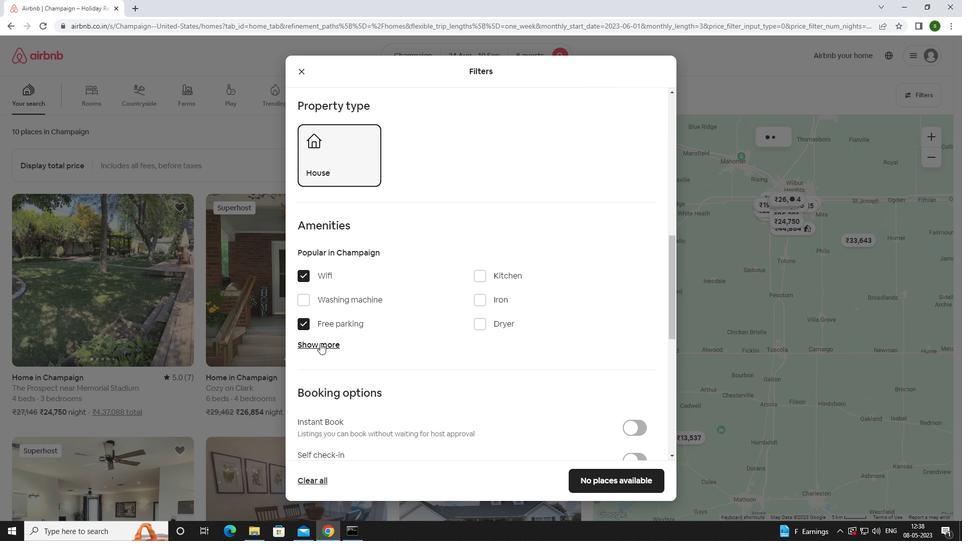 
Action: Mouse moved to (414, 336)
Screenshot: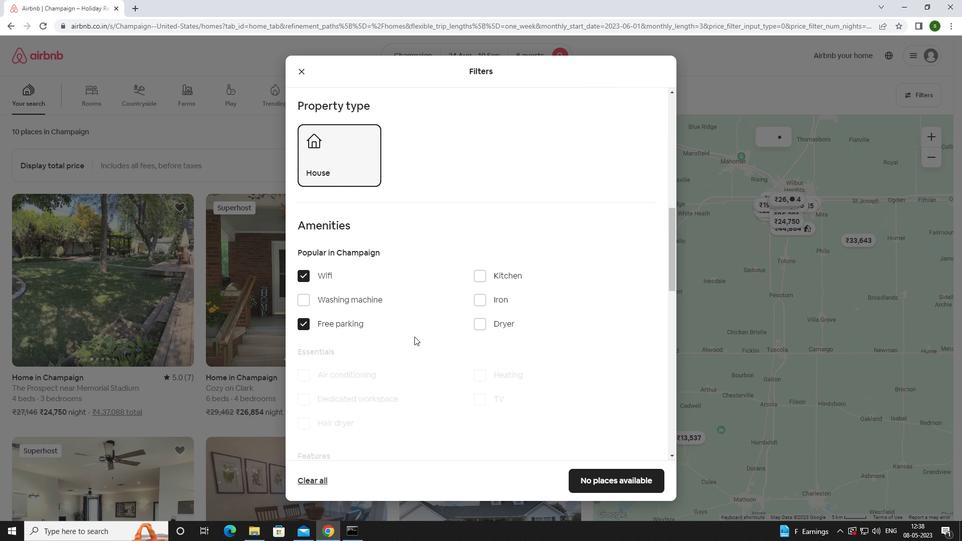 
Action: Mouse scrolled (414, 336) with delta (0, 0)
Screenshot: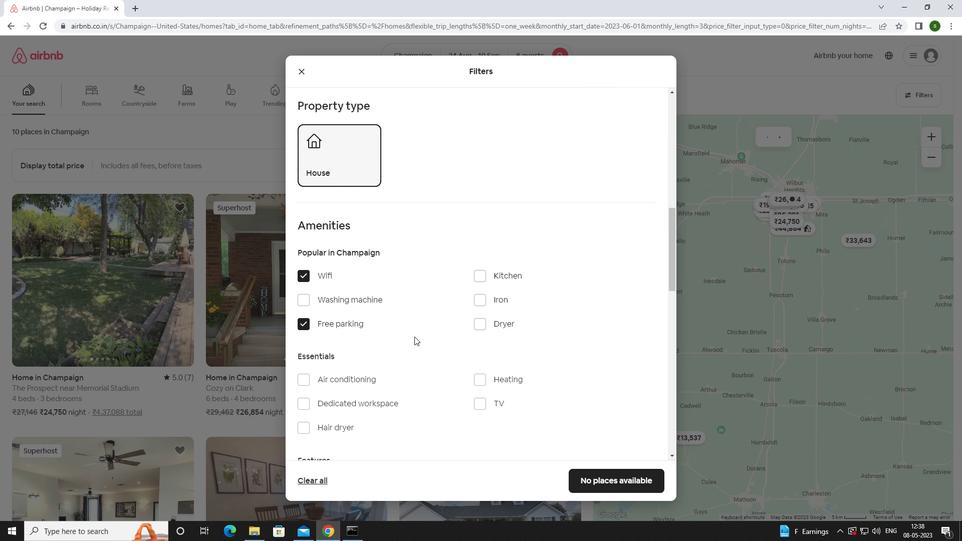 
Action: Mouse scrolled (414, 336) with delta (0, 0)
Screenshot: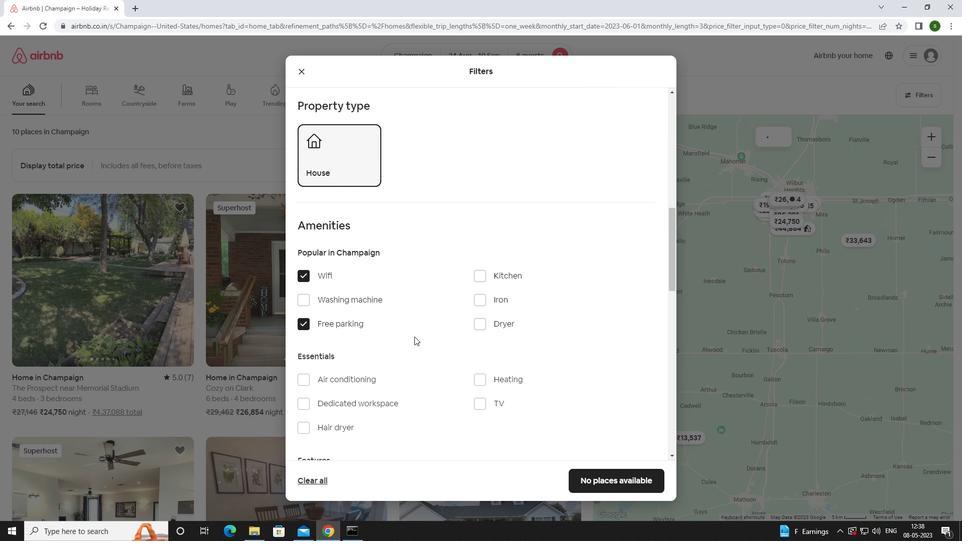 
Action: Mouse moved to (474, 306)
Screenshot: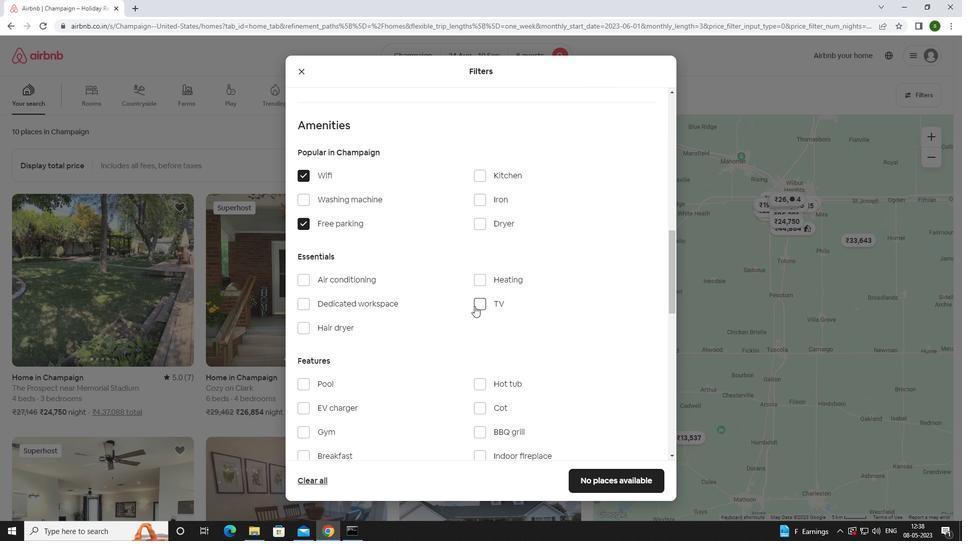 
Action: Mouse pressed left at (474, 306)
Screenshot: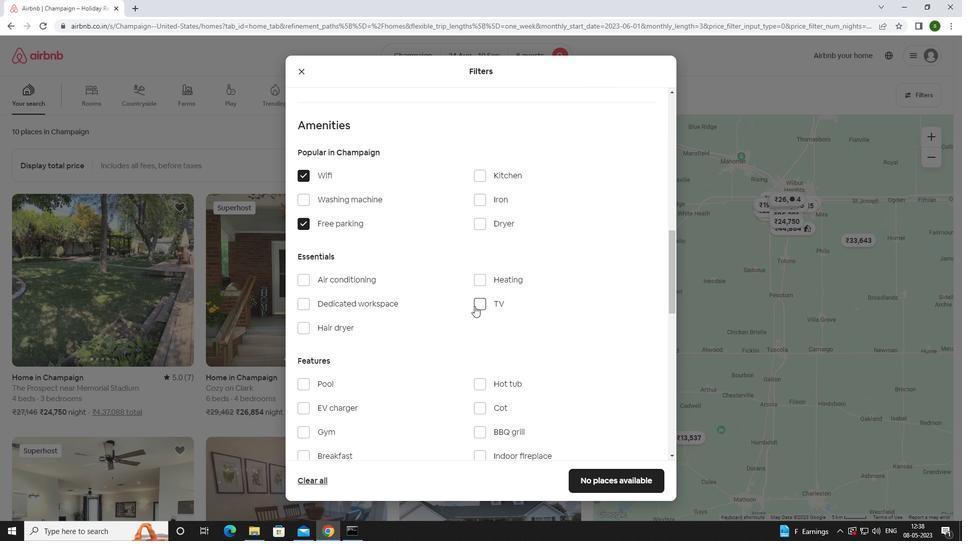 
Action: Mouse moved to (419, 333)
Screenshot: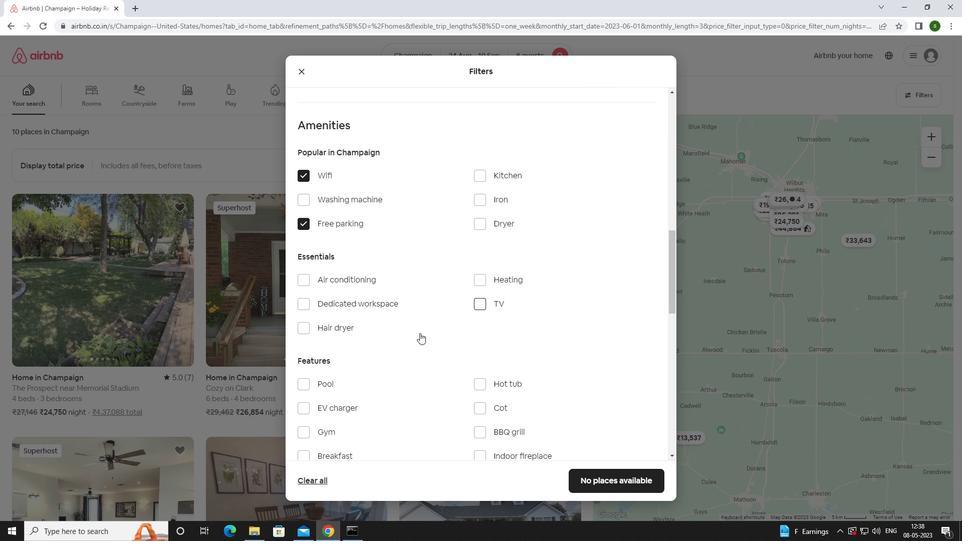 
Action: Mouse scrolled (419, 333) with delta (0, 0)
Screenshot: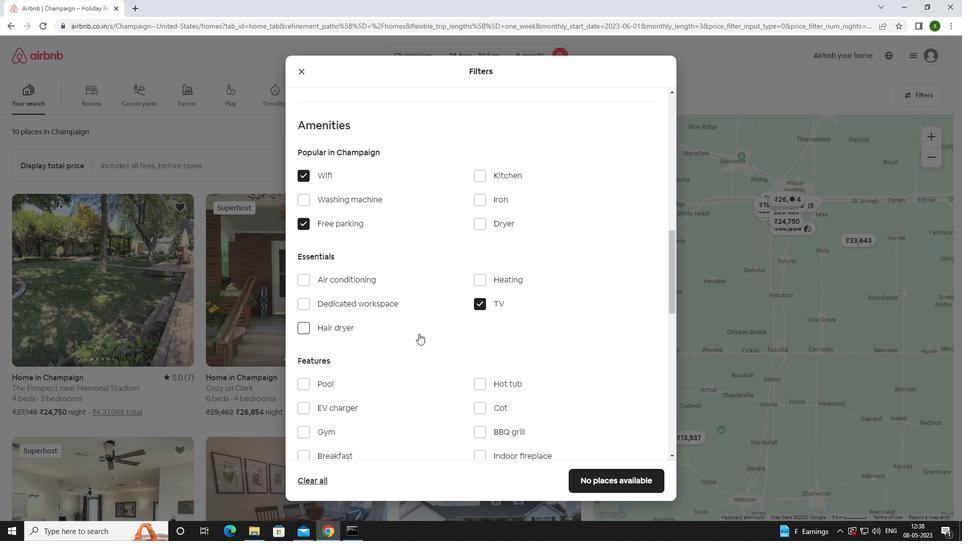 
Action: Mouse scrolled (419, 333) with delta (0, 0)
Screenshot: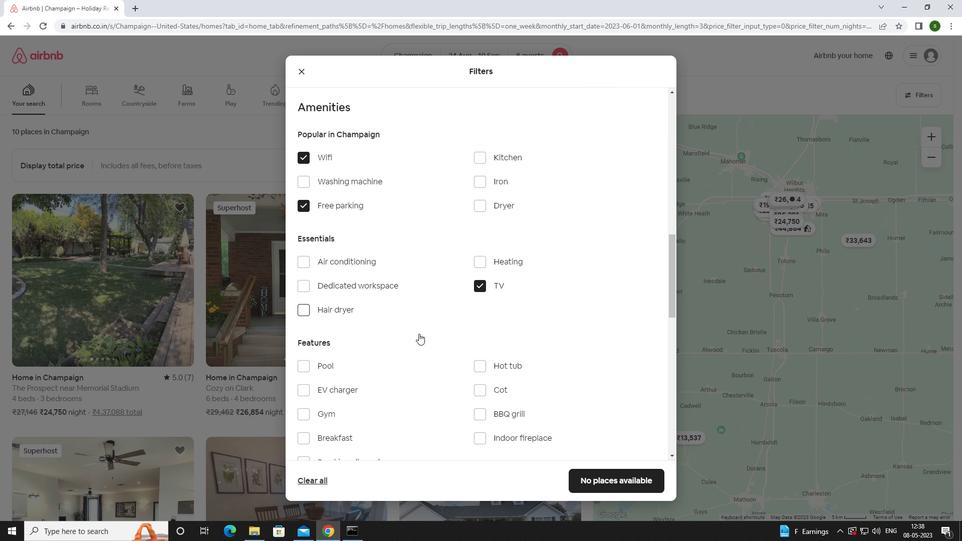 
Action: Mouse scrolled (419, 333) with delta (0, 0)
Screenshot: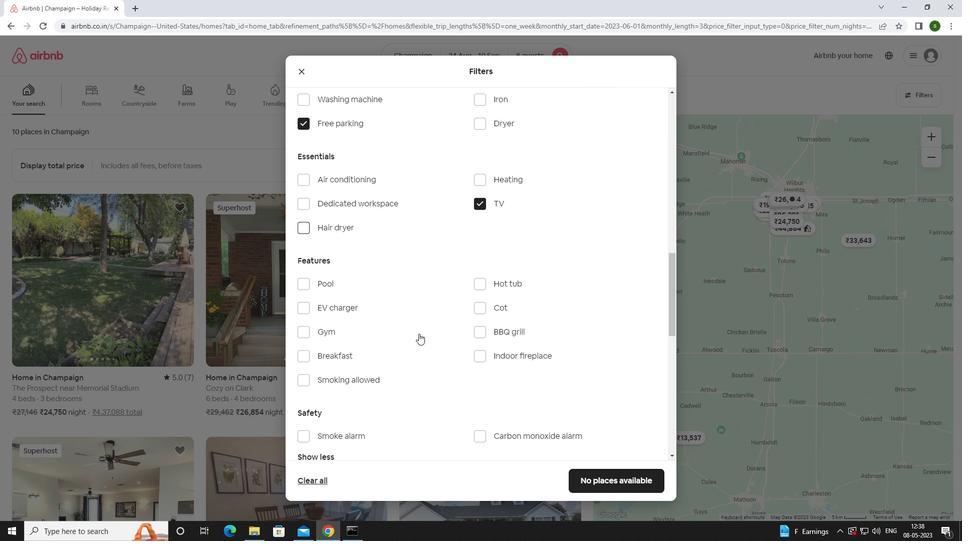 
Action: Mouse moved to (315, 284)
Screenshot: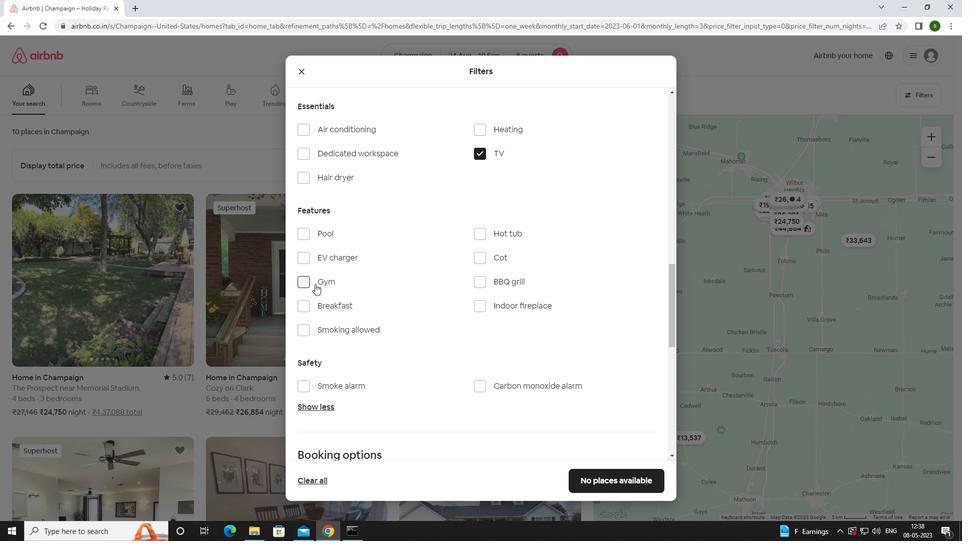 
Action: Mouse pressed left at (315, 284)
Screenshot: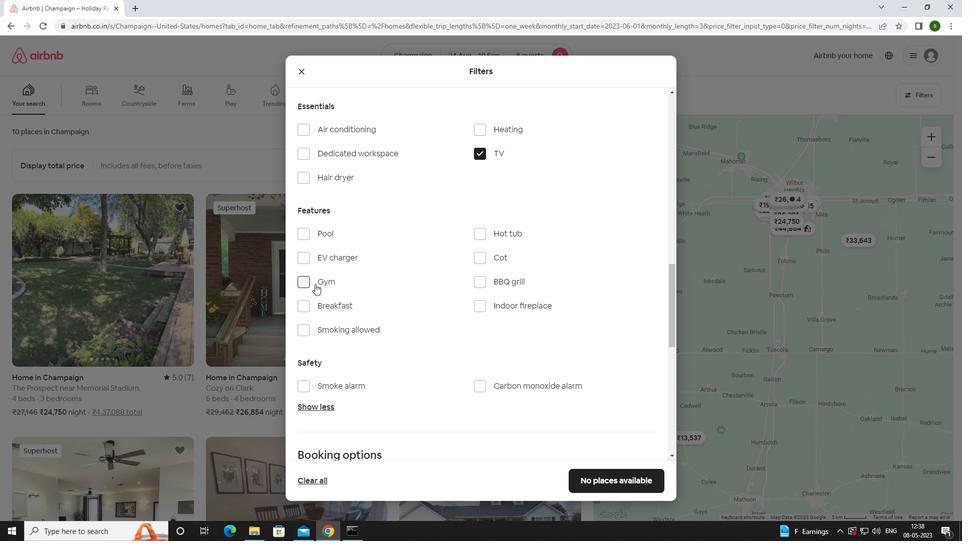 
Action: Mouse moved to (319, 305)
Screenshot: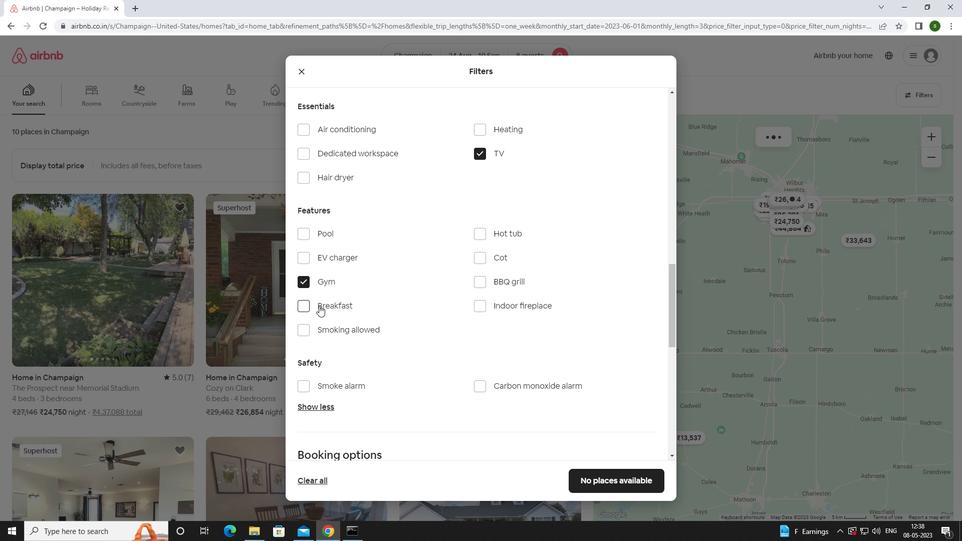 
Action: Mouse pressed left at (319, 305)
Screenshot: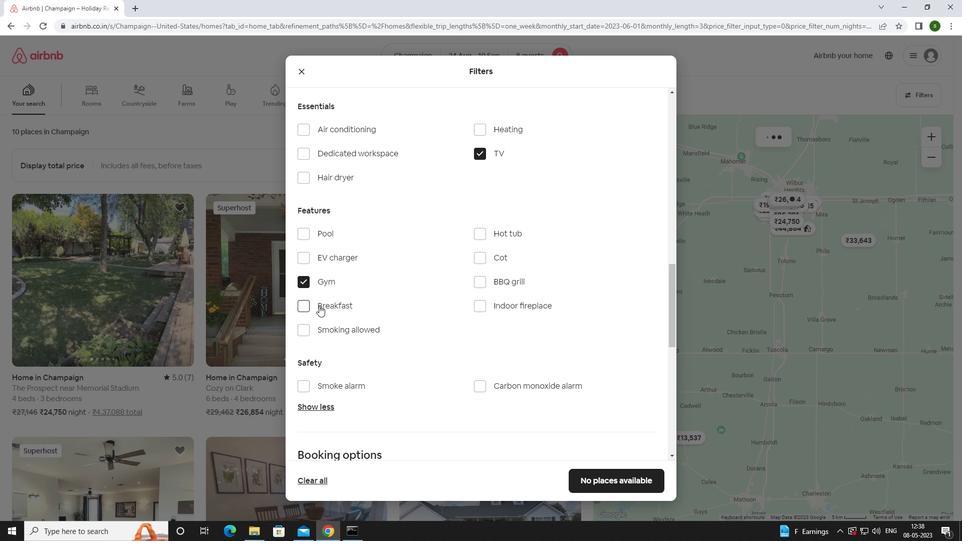 
Action: Mouse moved to (456, 343)
Screenshot: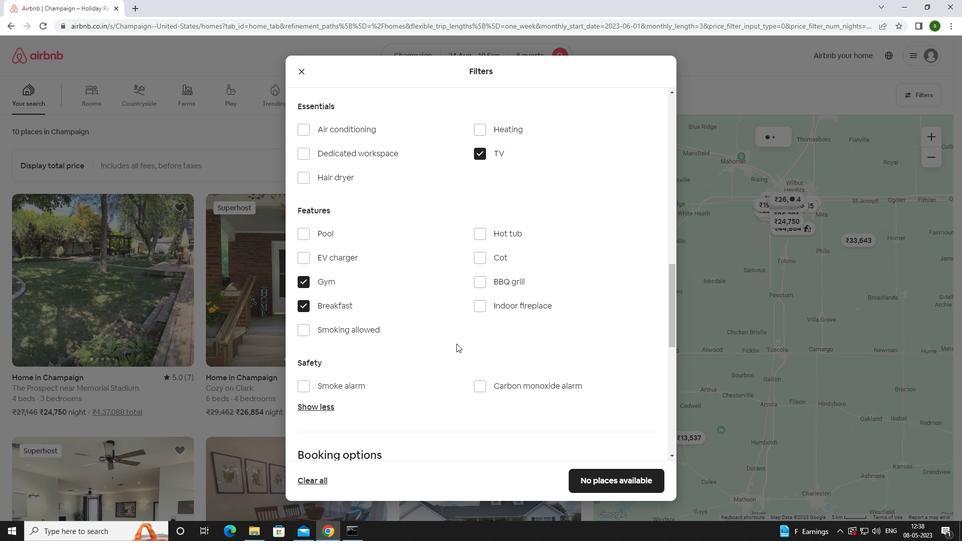 
Action: Mouse scrolled (456, 343) with delta (0, 0)
Screenshot: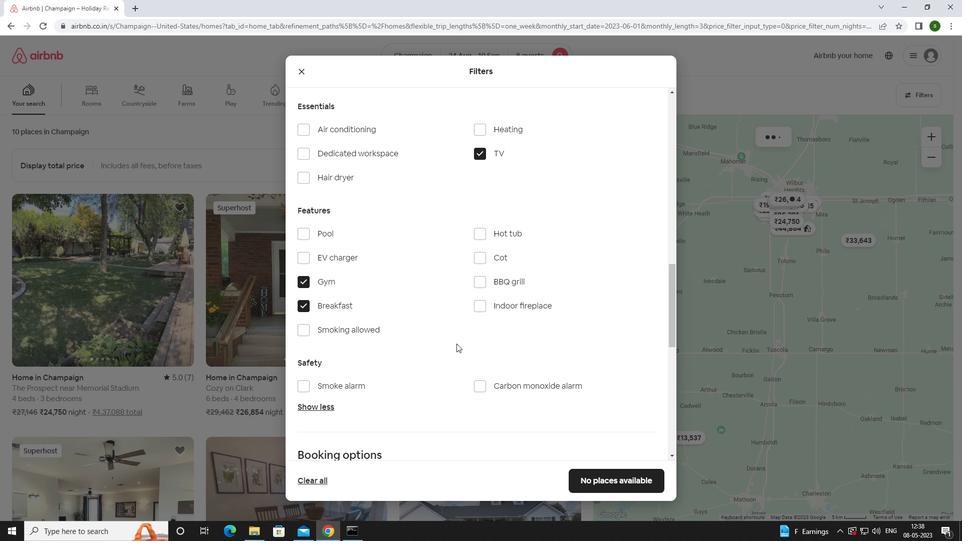 
Action: Mouse scrolled (456, 343) with delta (0, 0)
Screenshot: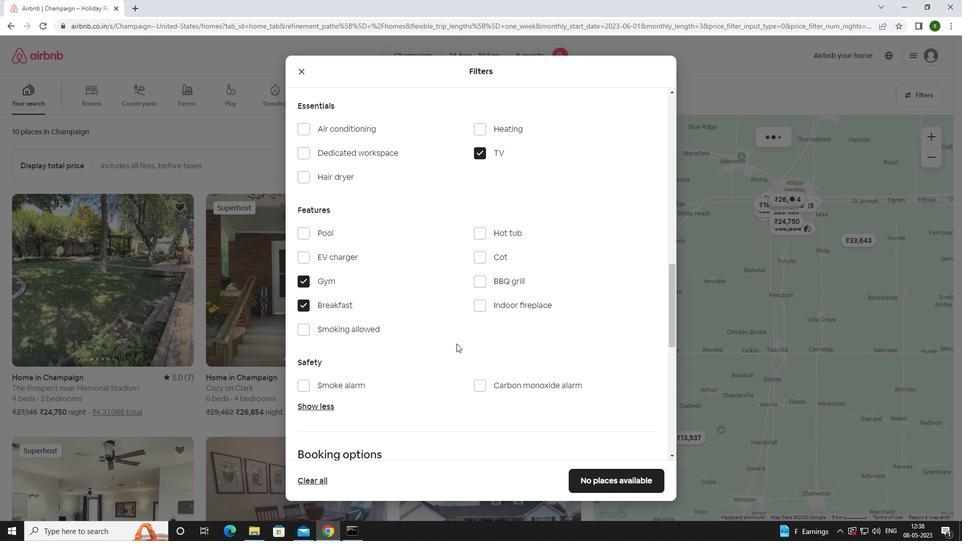 
Action: Mouse scrolled (456, 343) with delta (0, 0)
Screenshot: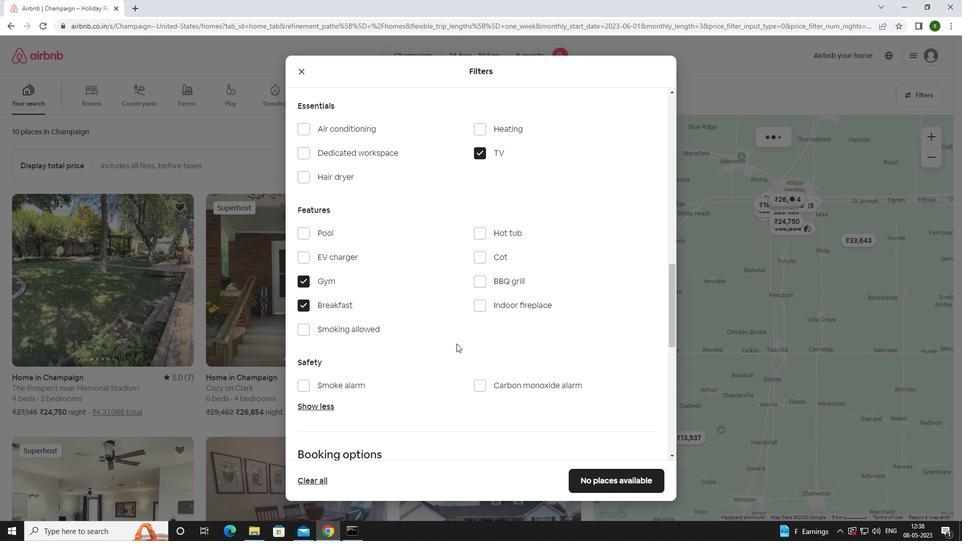 
Action: Mouse scrolled (456, 343) with delta (0, 0)
Screenshot: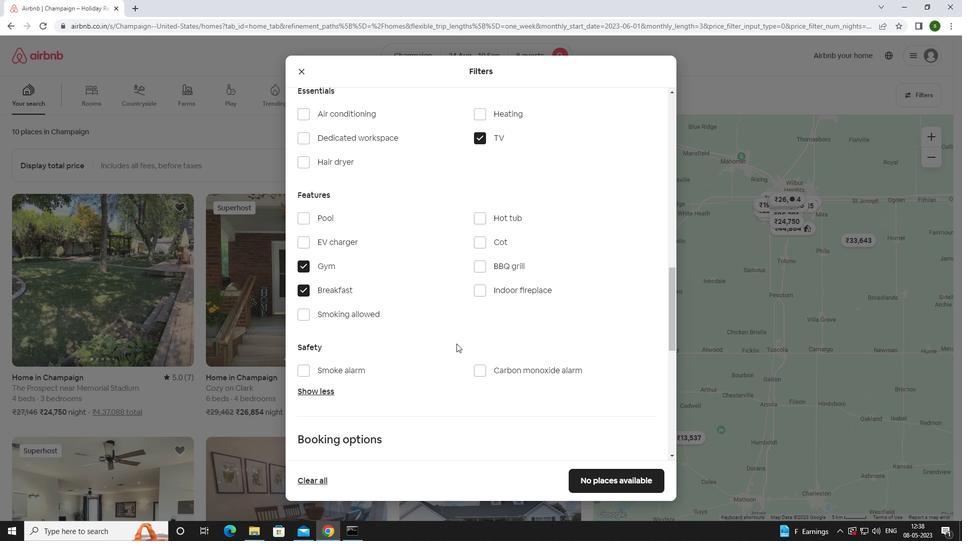 
Action: Mouse scrolled (456, 343) with delta (0, 0)
Screenshot: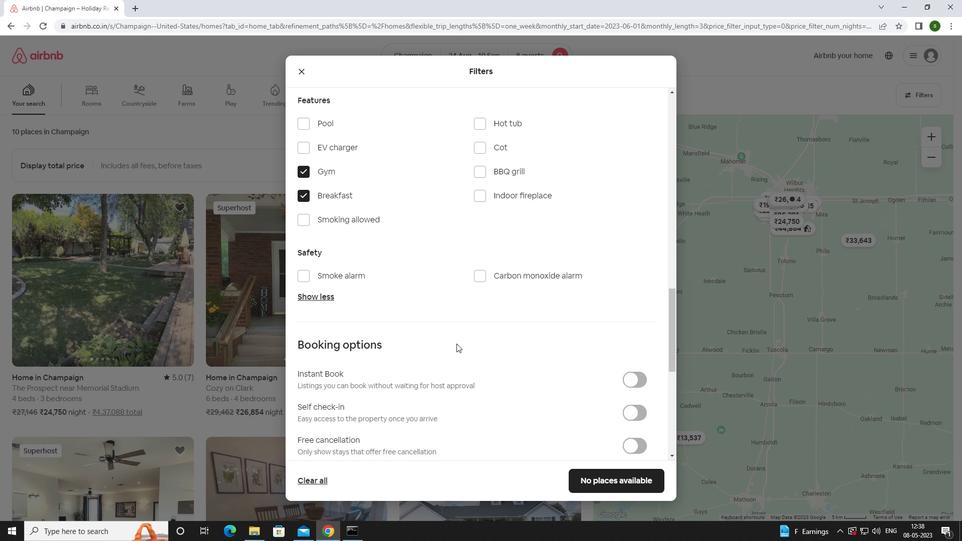 
Action: Mouse moved to (636, 277)
Screenshot: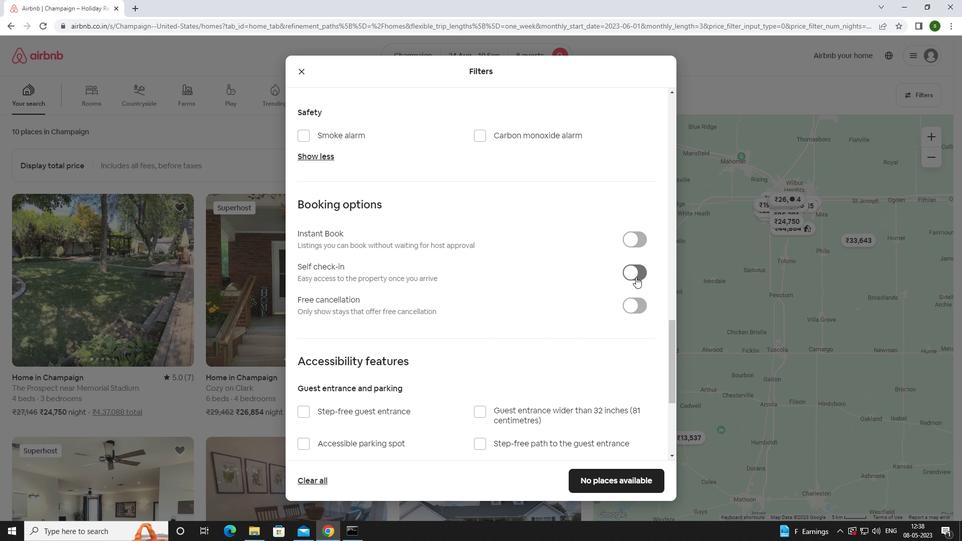 
Action: Mouse pressed left at (636, 277)
Screenshot: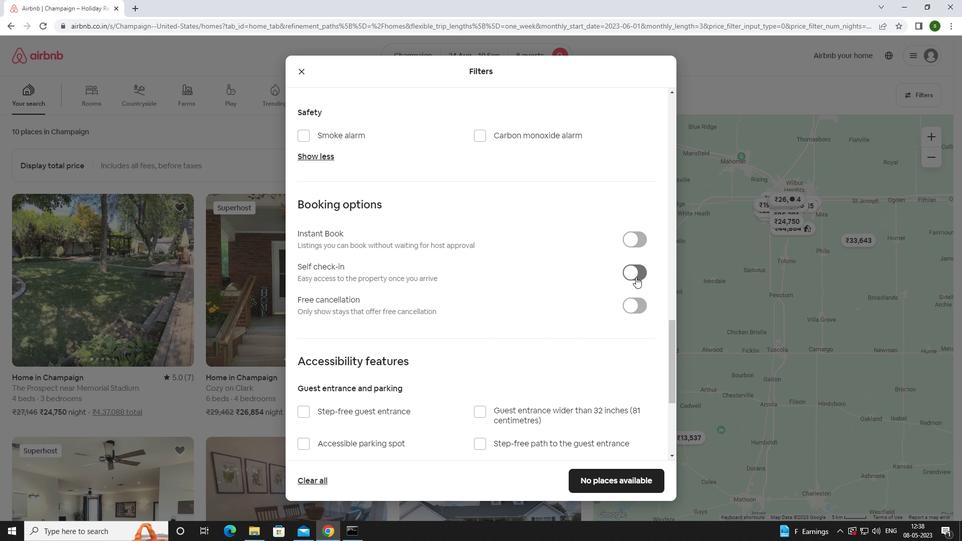 
Action: Mouse moved to (416, 322)
Screenshot: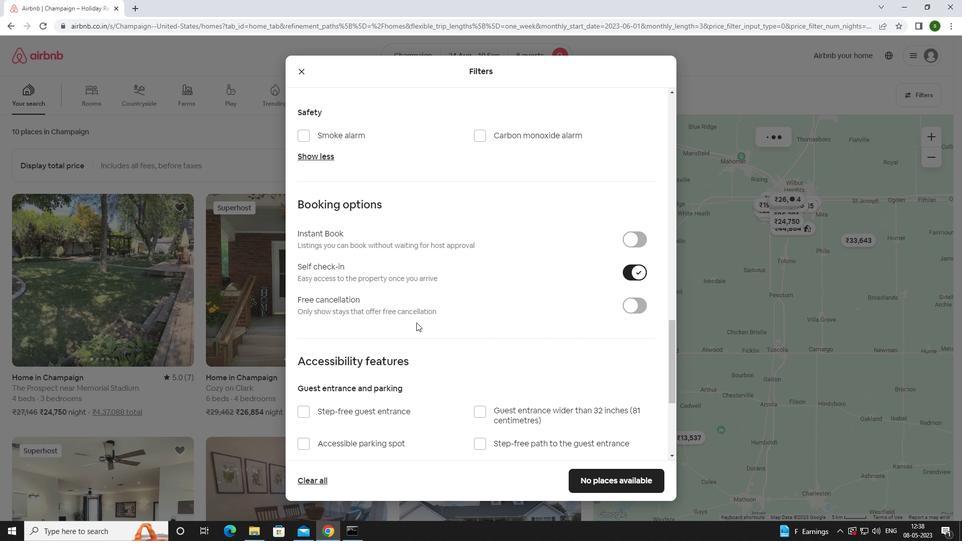 
Action: Mouse scrolled (416, 322) with delta (0, 0)
Screenshot: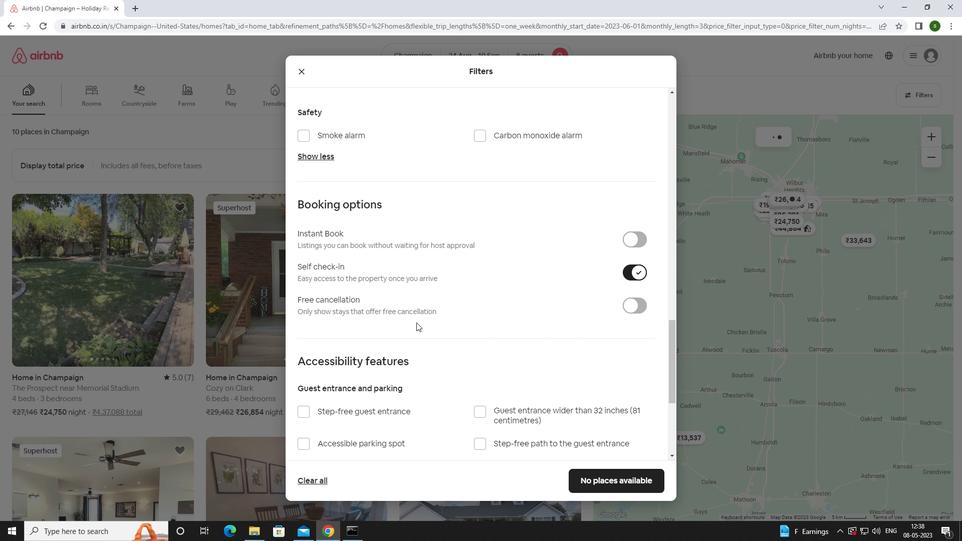 
Action: Mouse moved to (415, 323)
Screenshot: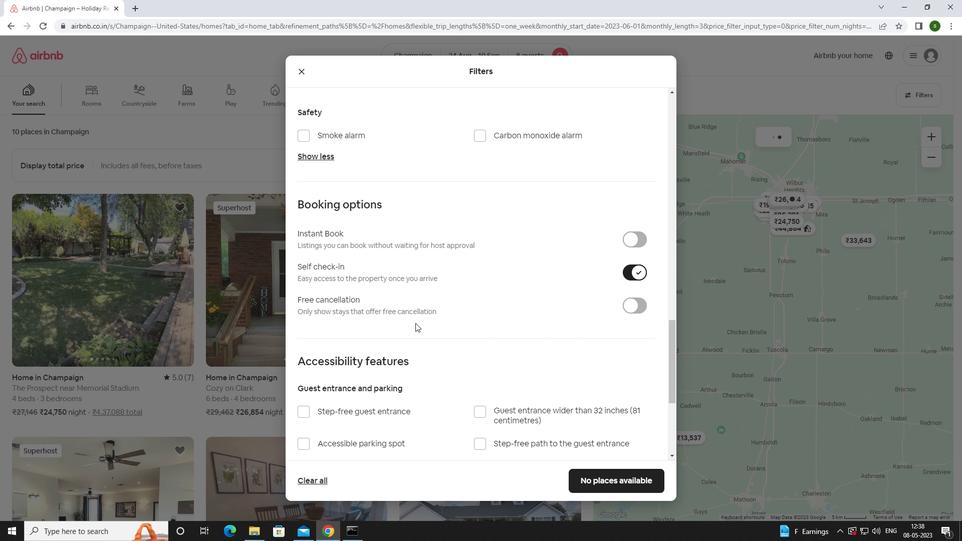 
Action: Mouse scrolled (415, 322) with delta (0, 0)
Screenshot: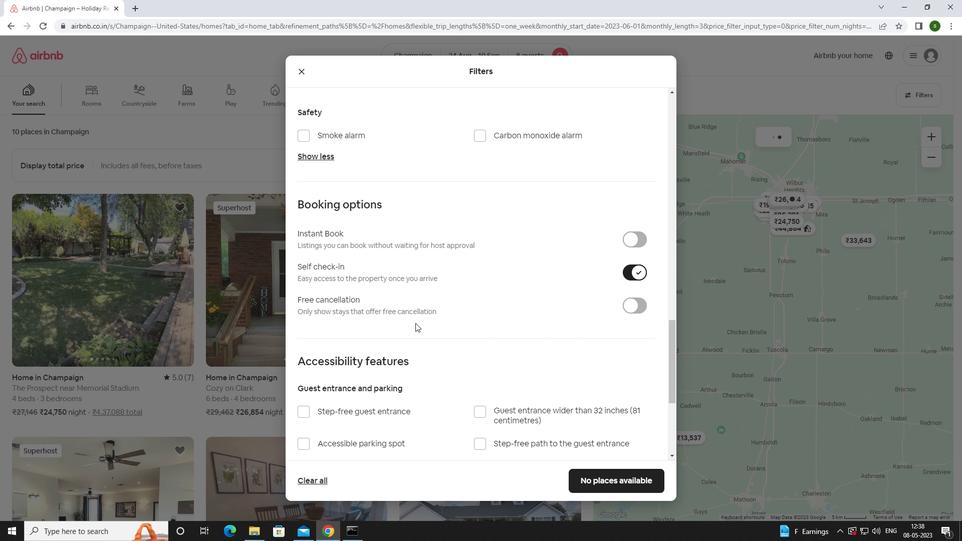 
Action: Mouse scrolled (415, 322) with delta (0, 0)
Screenshot: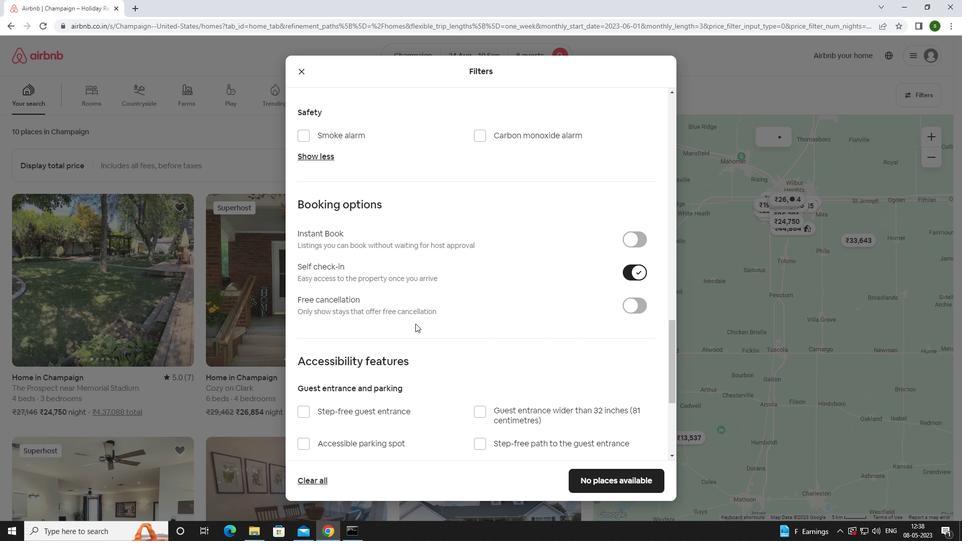 
Action: Mouse moved to (415, 323)
Screenshot: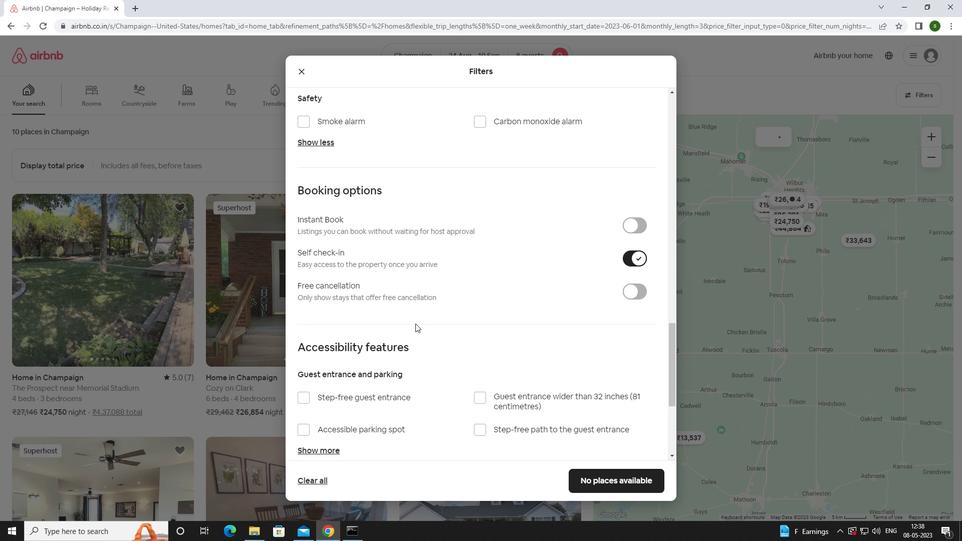 
Action: Mouse scrolled (415, 323) with delta (0, 0)
Screenshot: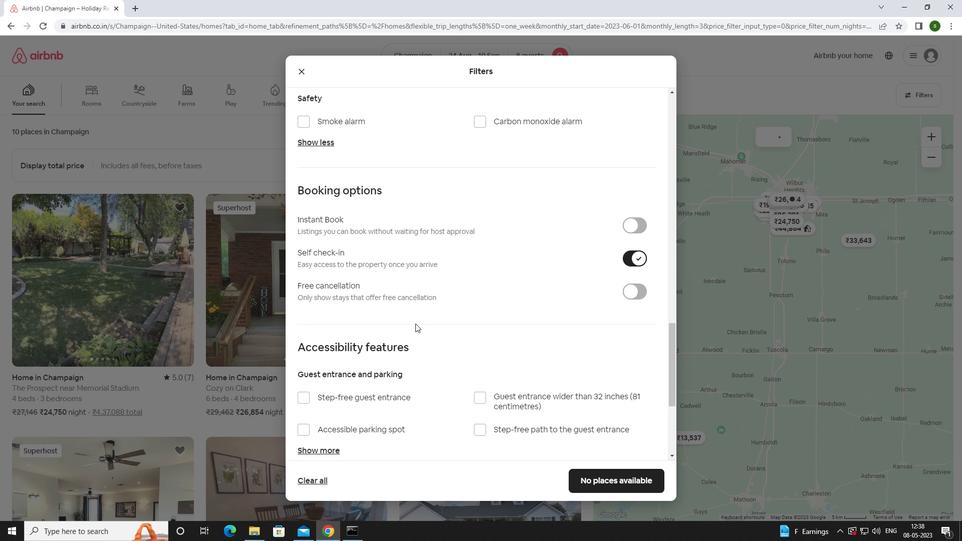 
Action: Mouse scrolled (415, 323) with delta (0, 0)
Screenshot: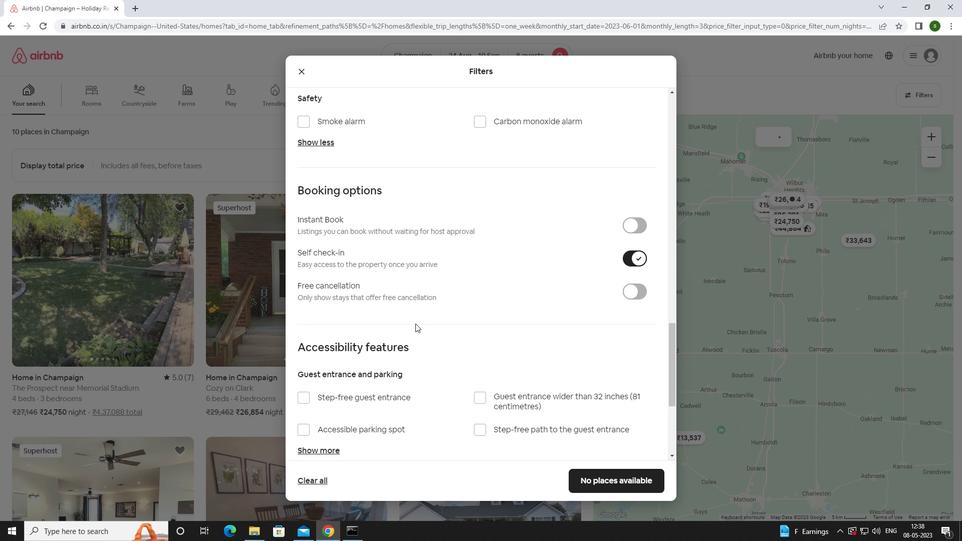 
Action: Mouse scrolled (415, 323) with delta (0, 0)
Screenshot: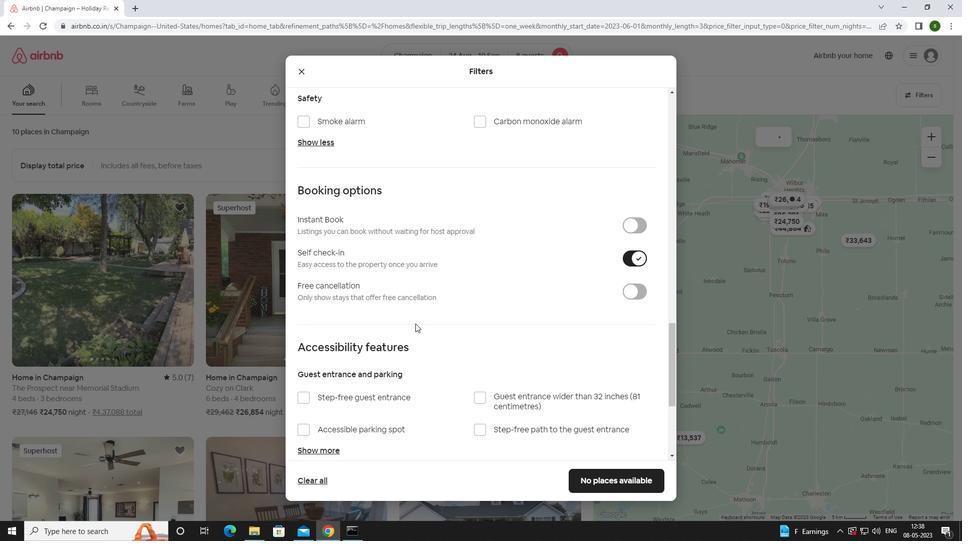 
Action: Mouse moved to (415, 324)
Screenshot: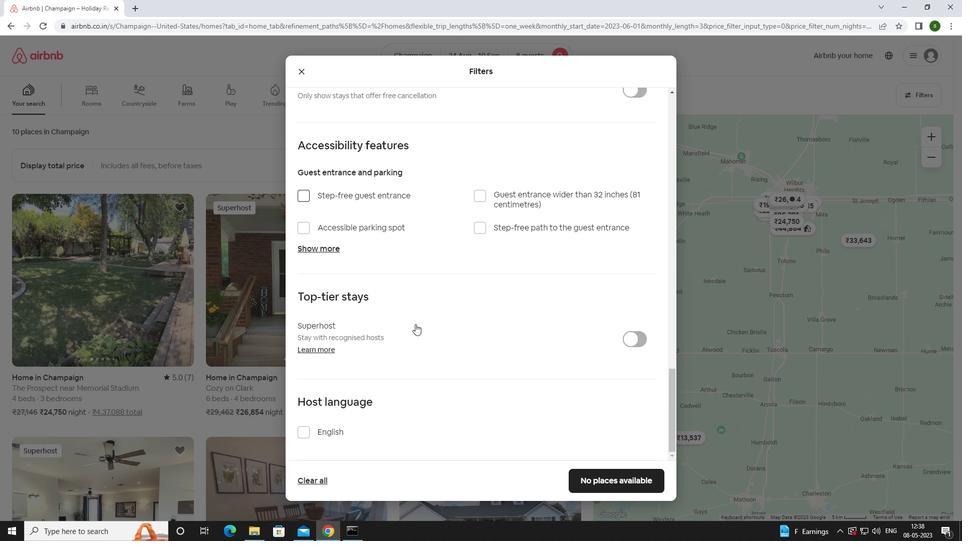
Action: Mouse scrolled (415, 323) with delta (0, 0)
Screenshot: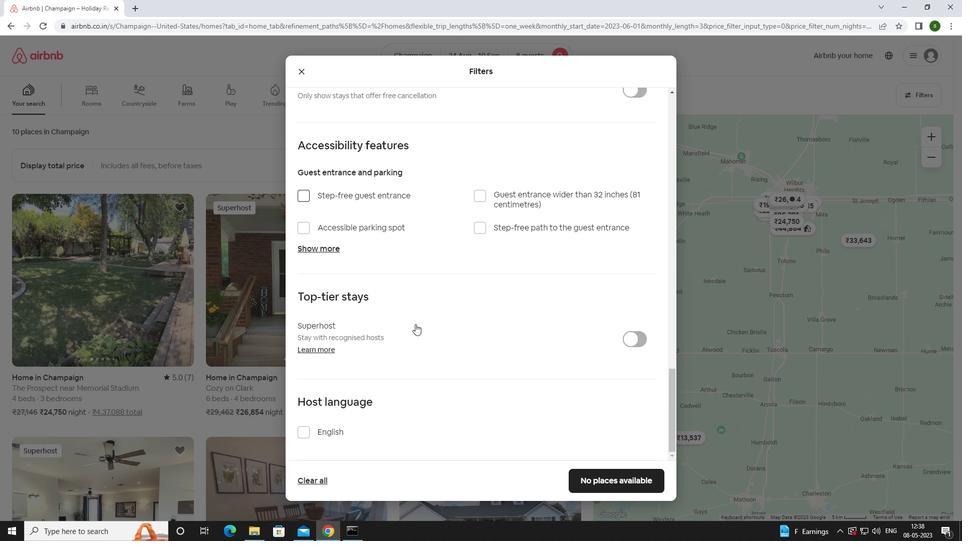 
Action: Mouse moved to (415, 325)
Screenshot: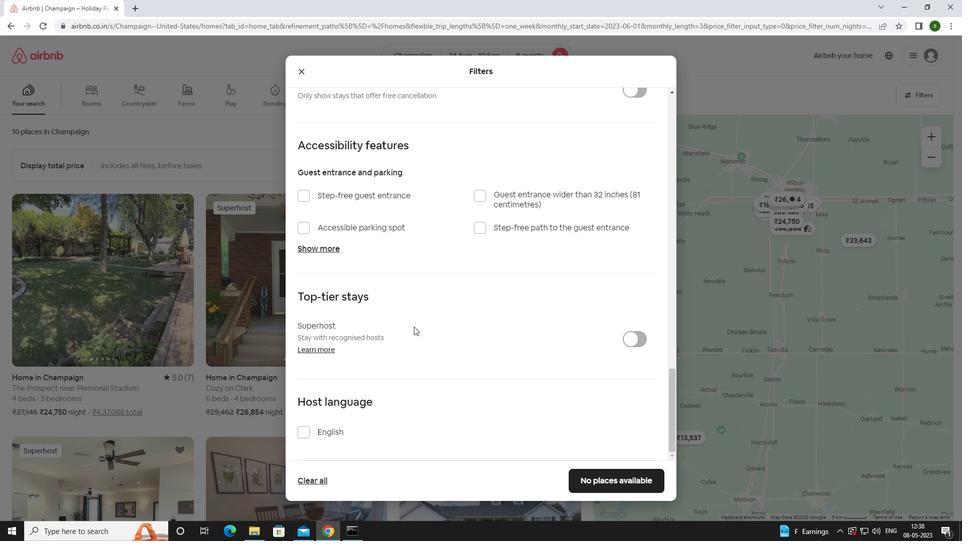 
Action: Mouse scrolled (415, 325) with delta (0, 0)
Screenshot: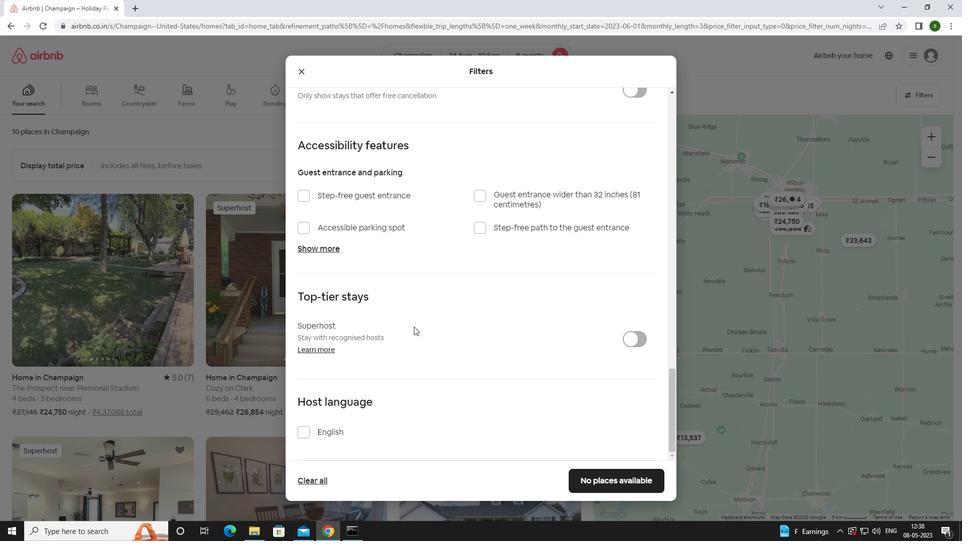 
Action: Mouse moved to (414, 326)
Screenshot: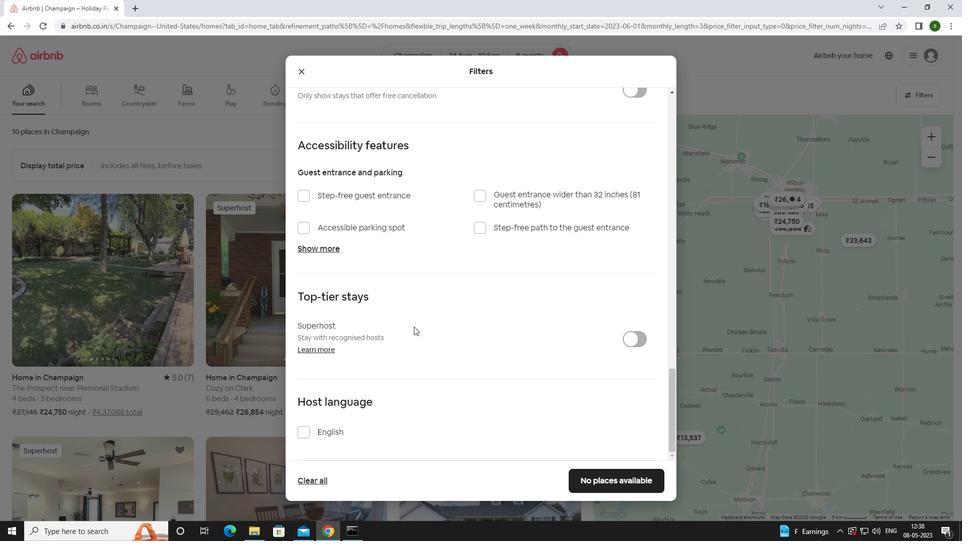 
Action: Mouse scrolled (414, 325) with delta (0, 0)
Screenshot: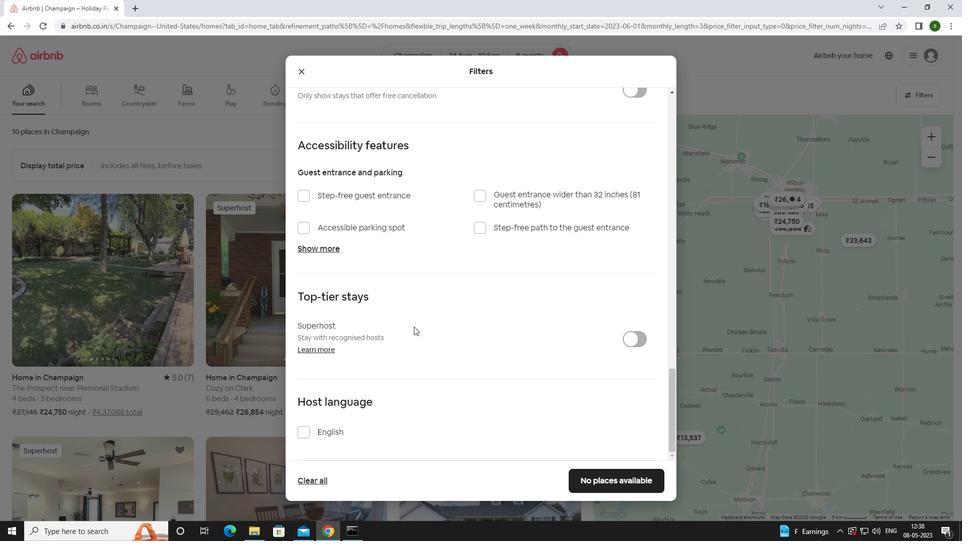 
Action: Mouse moved to (414, 327)
Screenshot: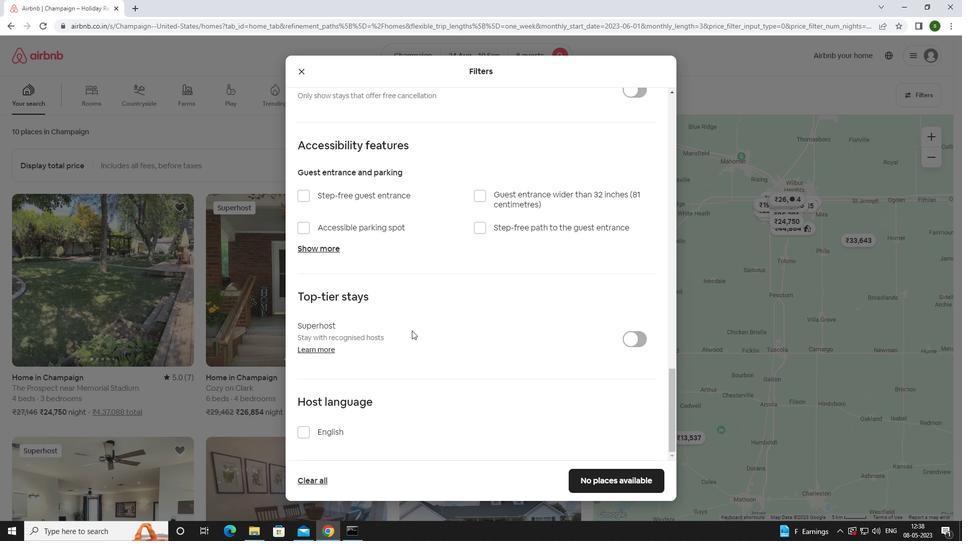
Action: Mouse scrolled (414, 326) with delta (0, 0)
Screenshot: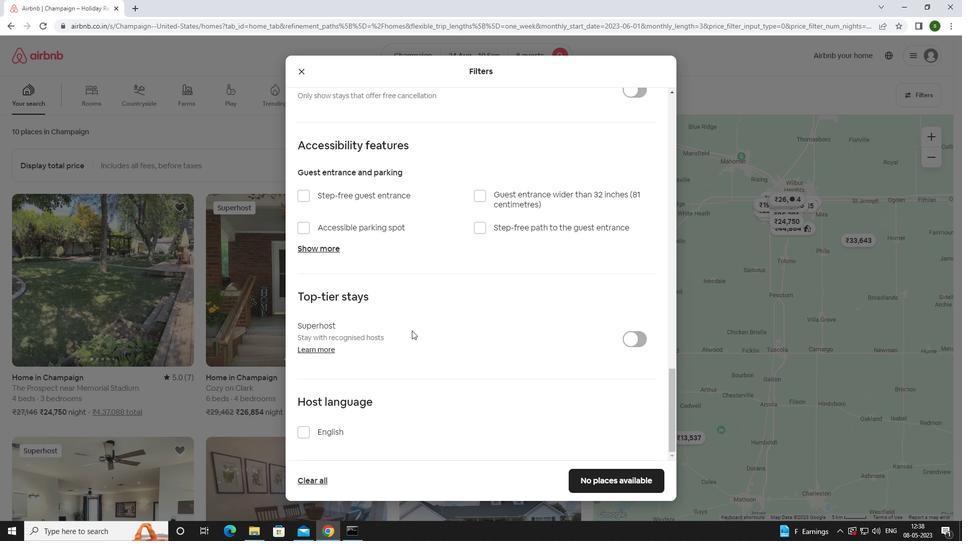 
Action: Mouse moved to (413, 328)
Screenshot: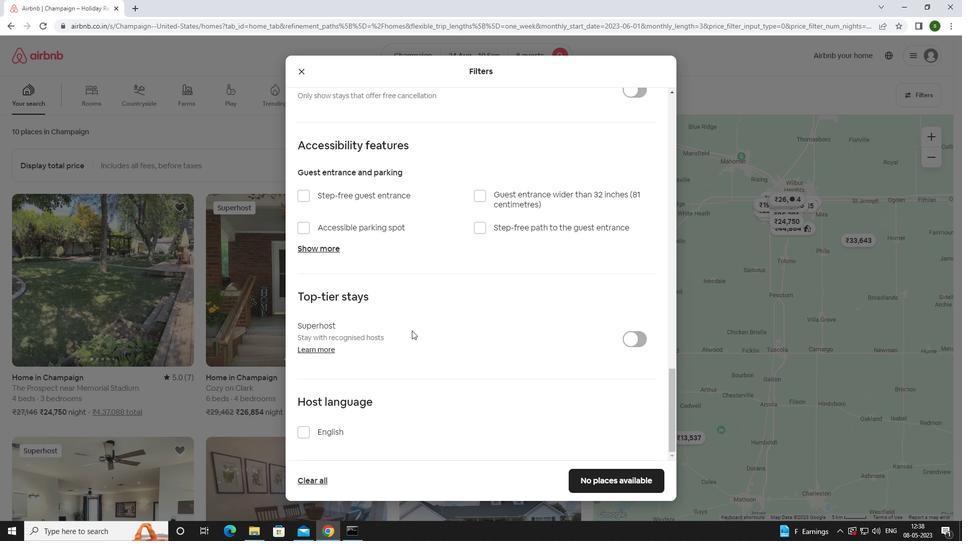 
Action: Mouse scrolled (413, 328) with delta (0, 0)
Screenshot: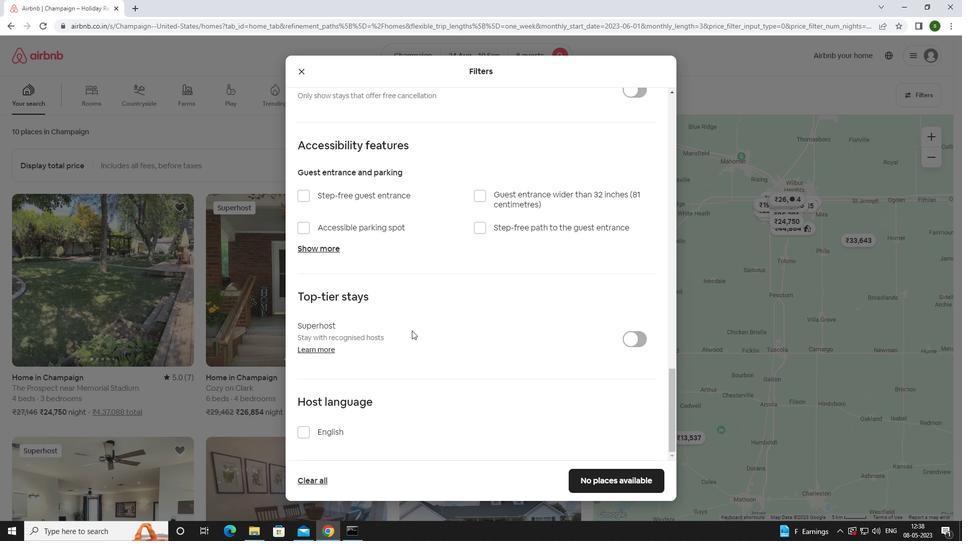 
Action: Mouse moved to (327, 429)
Screenshot: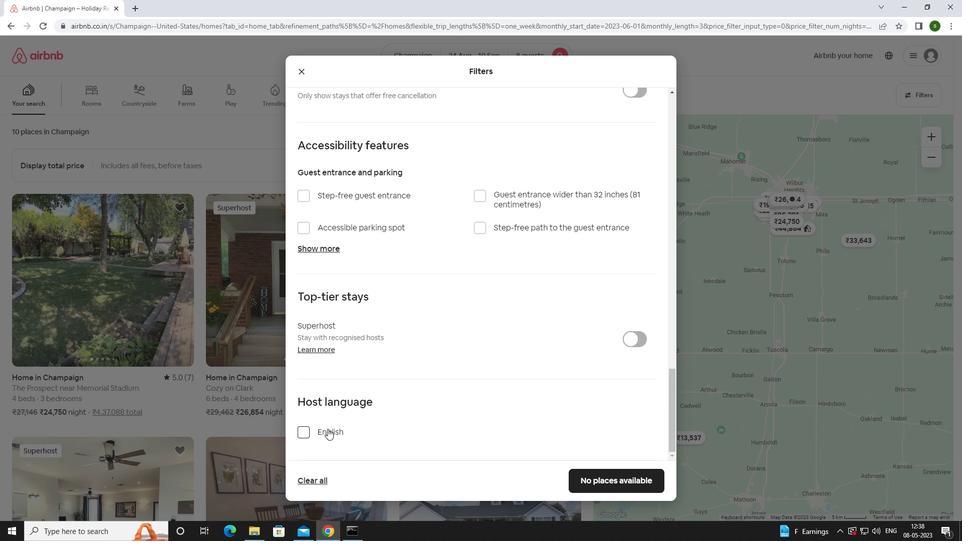 
Action: Mouse pressed left at (327, 429)
Screenshot: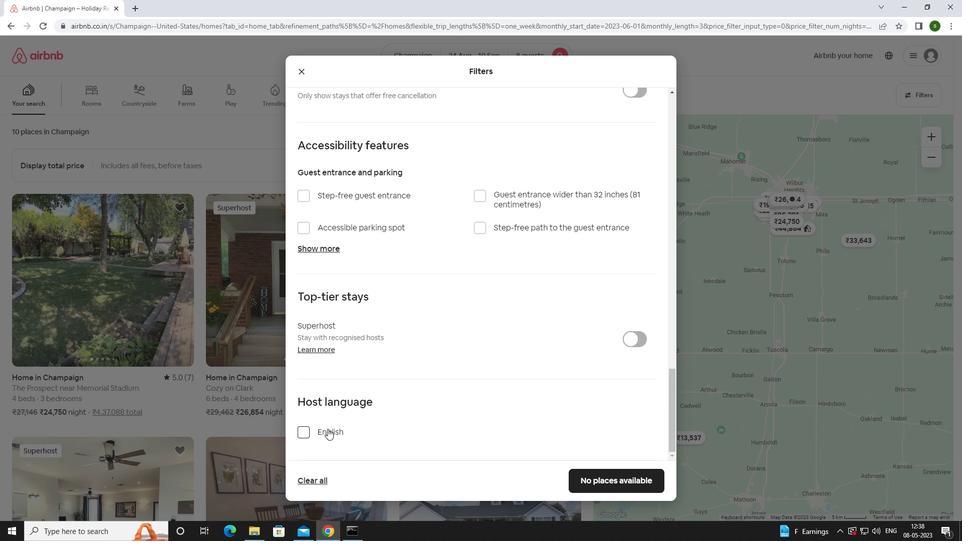 
Action: Mouse moved to (591, 472)
Screenshot: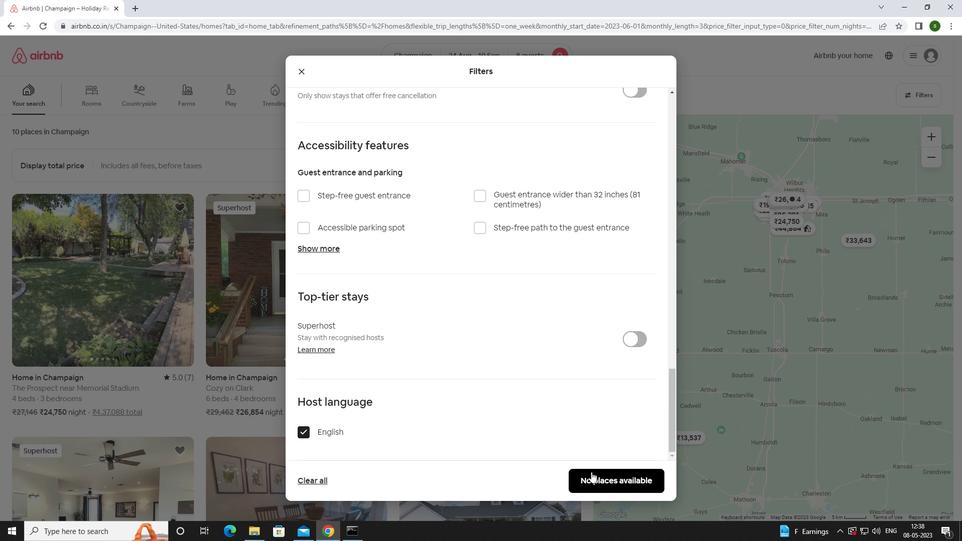 
Action: Mouse pressed left at (591, 472)
Screenshot: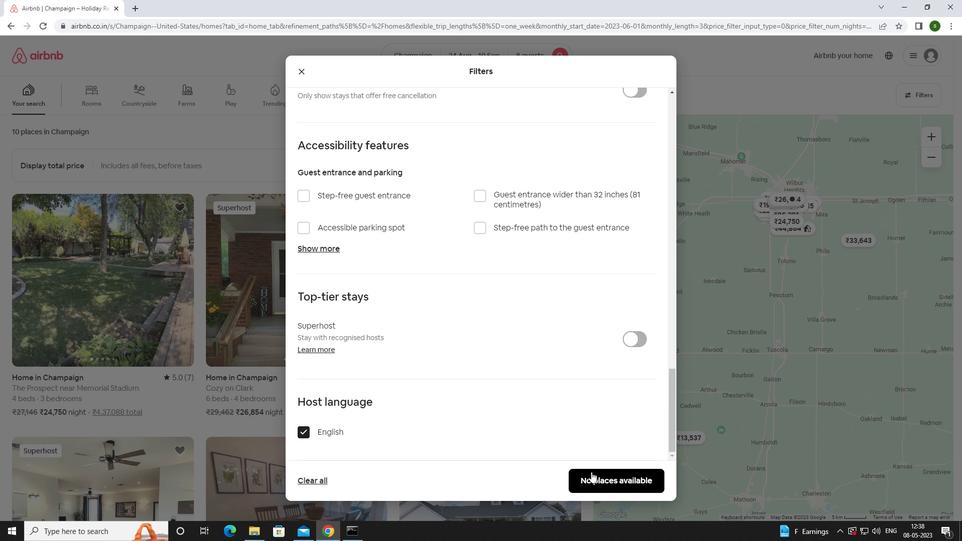 
Action: Mouse moved to (444, 351)
Screenshot: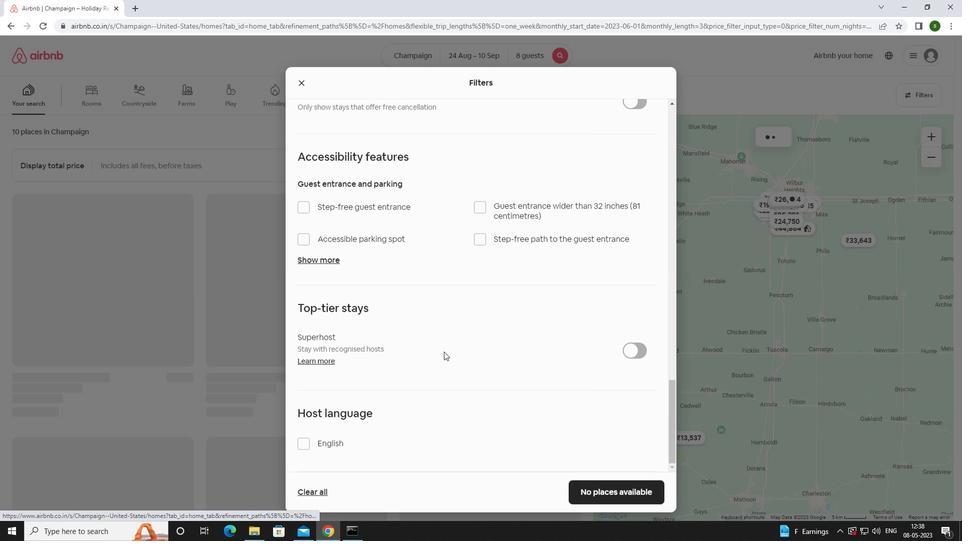 
